 Task: Find connections with filter location Meise with filter topic #Selfworthwith filter profile language French with filter current company Godrej Agrovet Limited with filter school Karpagam Institute of Technology with filter industry Electric Power Transmission, Control, and Distribution with filter service category DUI Law with filter keywords title Physical Therapy Assistant
Action: Mouse moved to (543, 110)
Screenshot: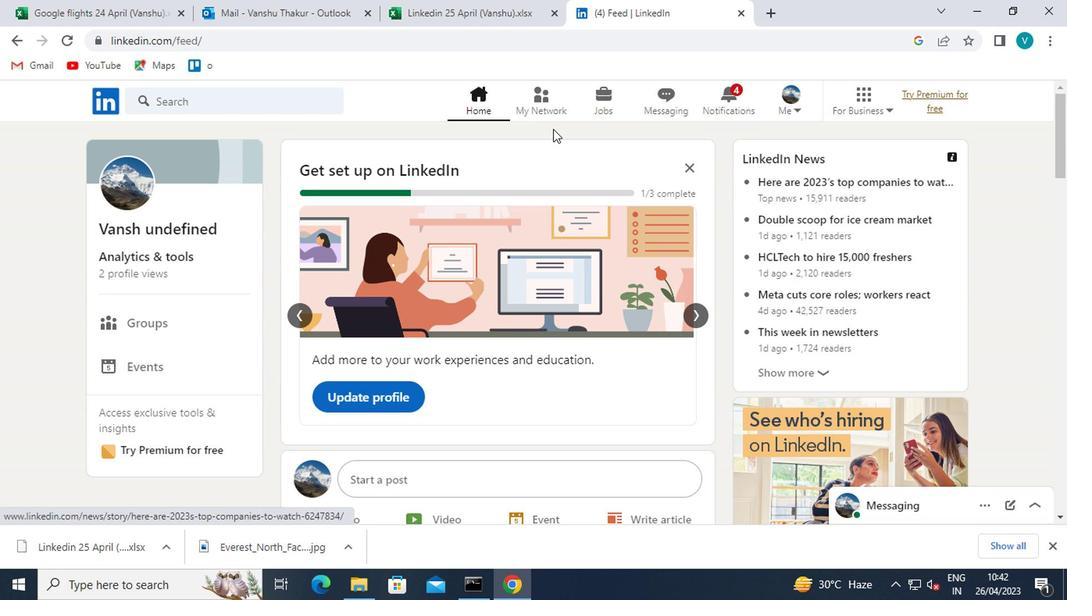 
Action: Mouse pressed left at (543, 110)
Screenshot: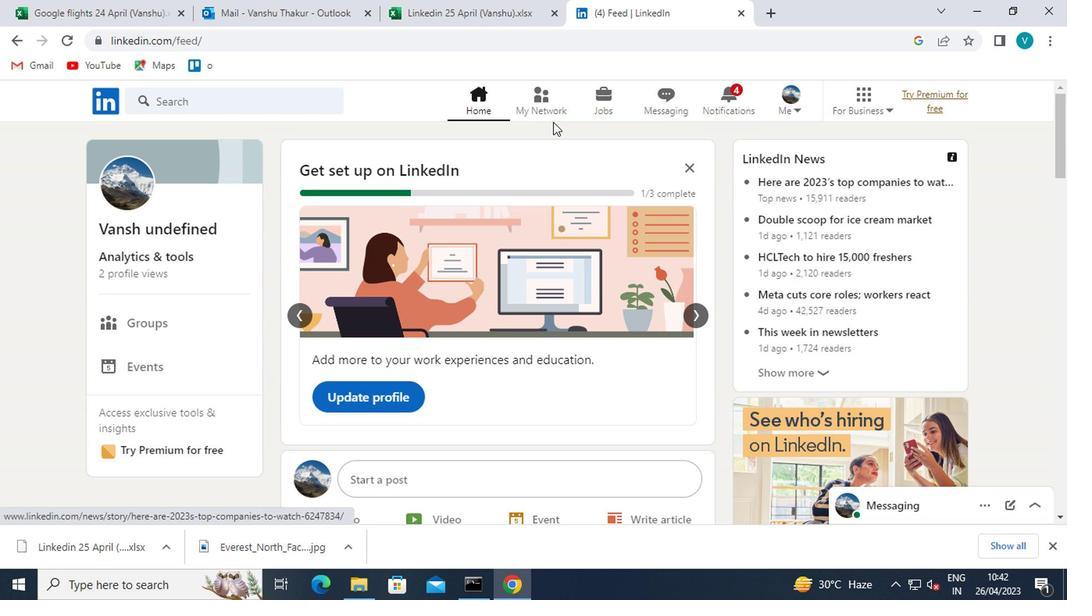 
Action: Mouse moved to (151, 186)
Screenshot: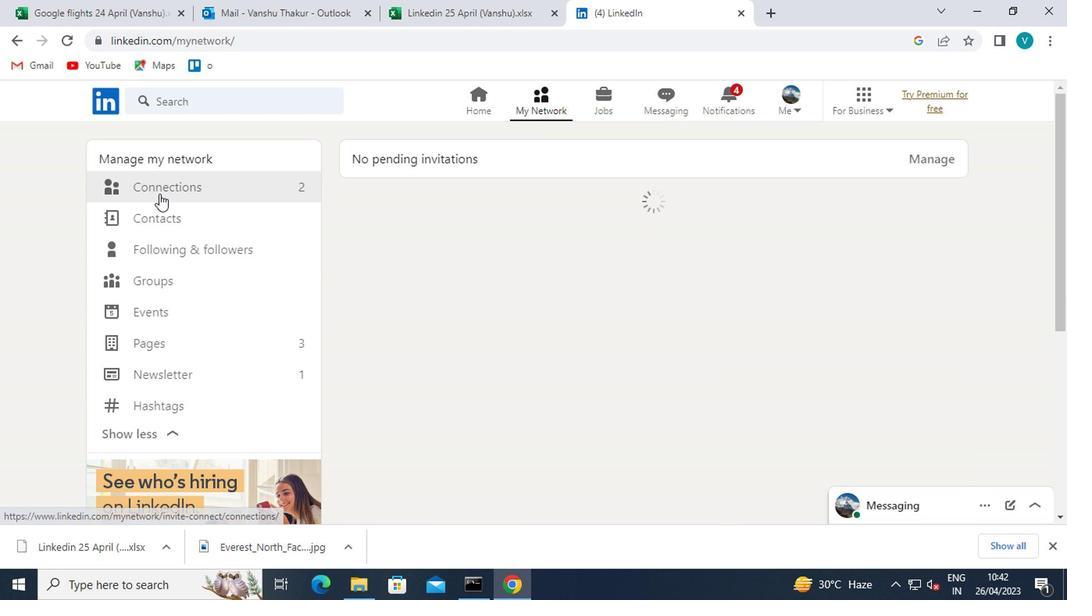 
Action: Mouse pressed left at (151, 186)
Screenshot: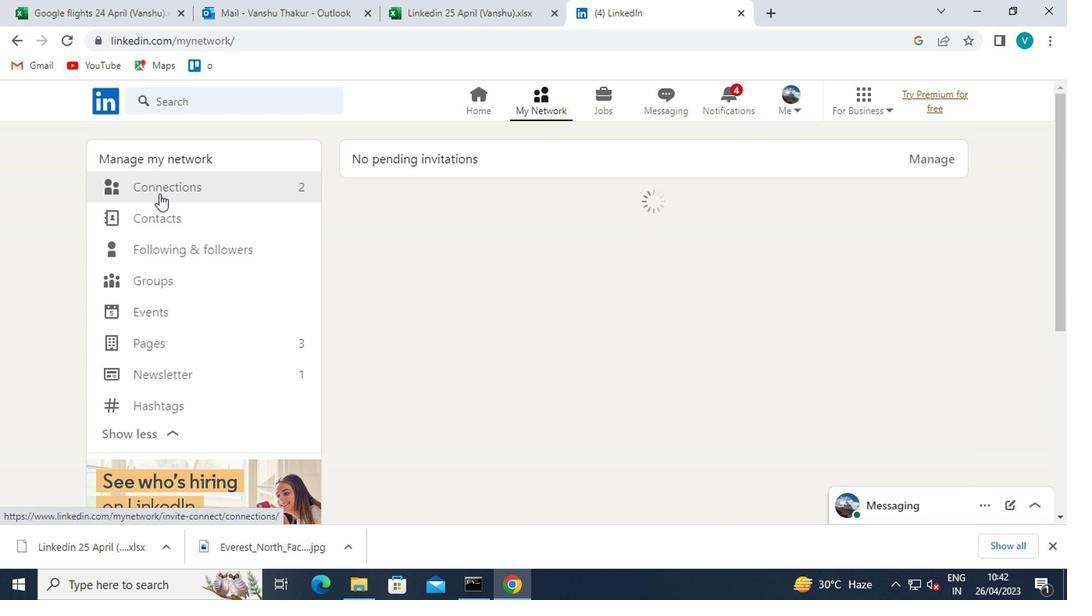 
Action: Mouse moved to (647, 191)
Screenshot: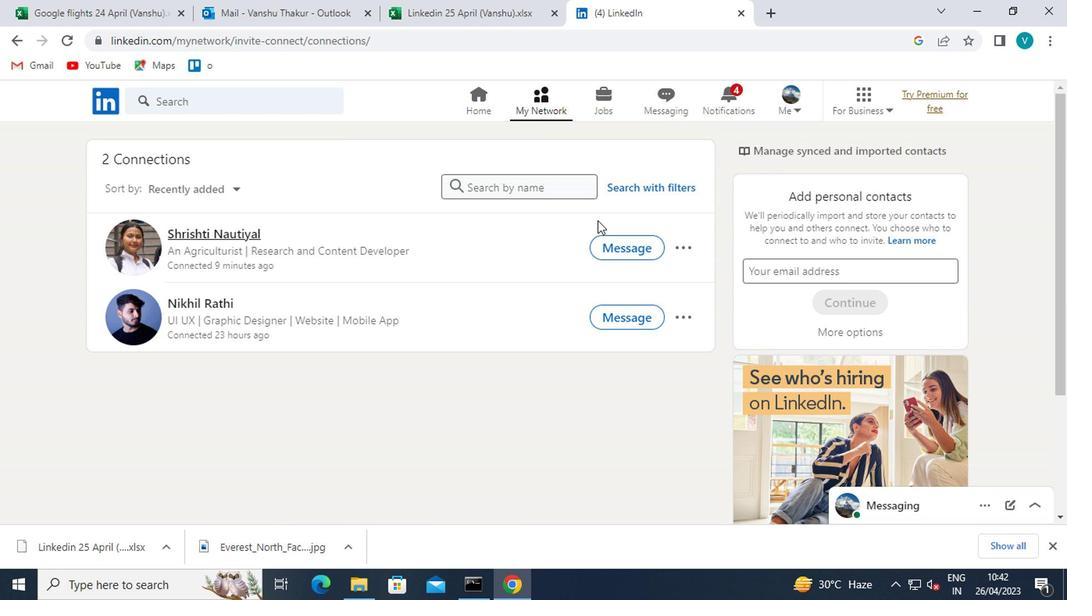 
Action: Mouse pressed left at (647, 191)
Screenshot: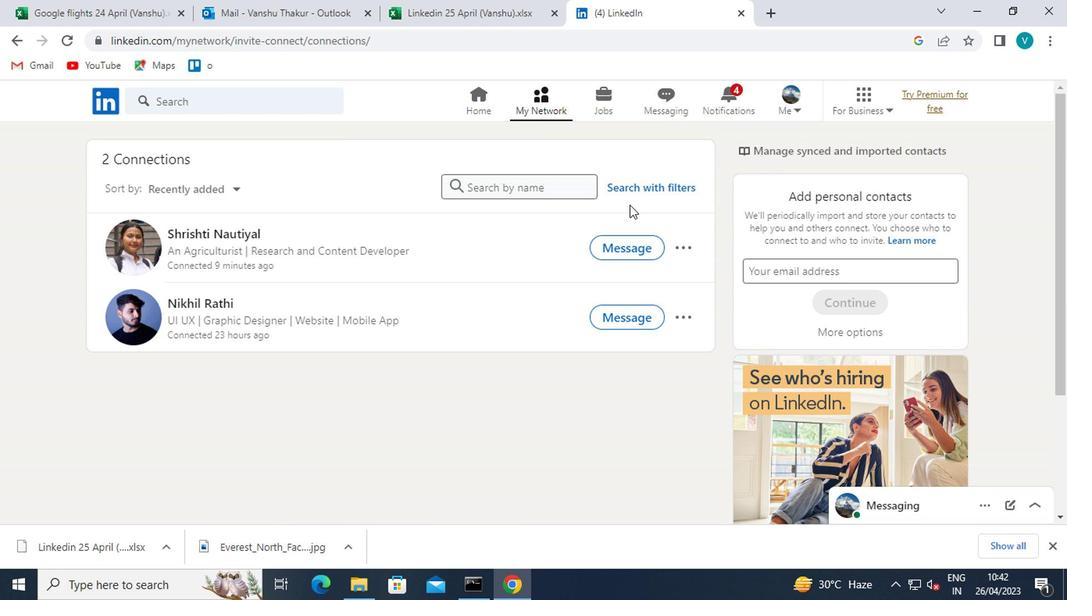 
Action: Mouse moved to (507, 148)
Screenshot: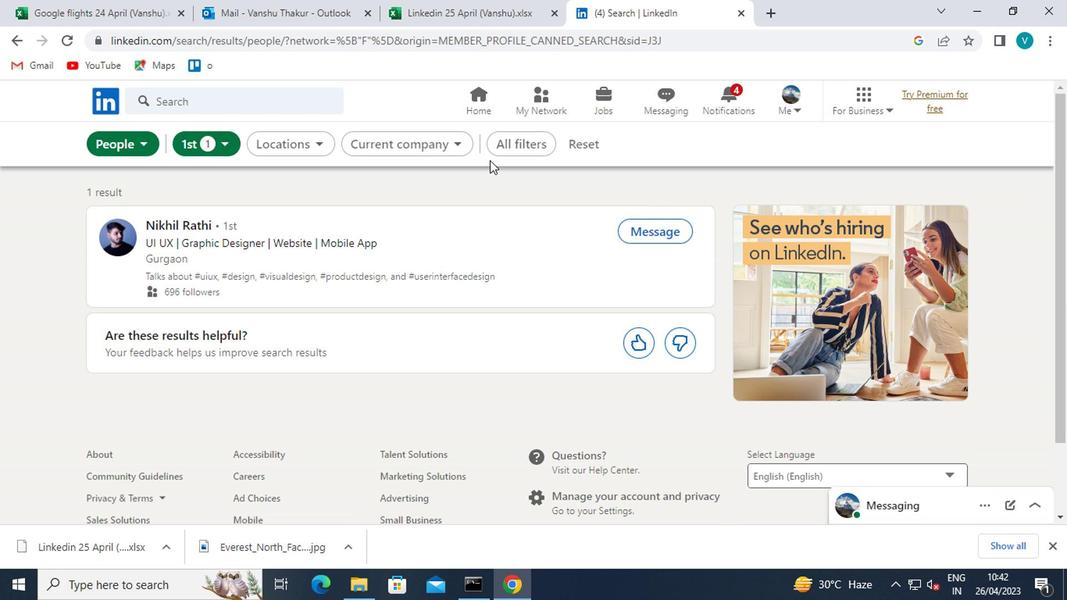 
Action: Mouse pressed left at (507, 148)
Screenshot: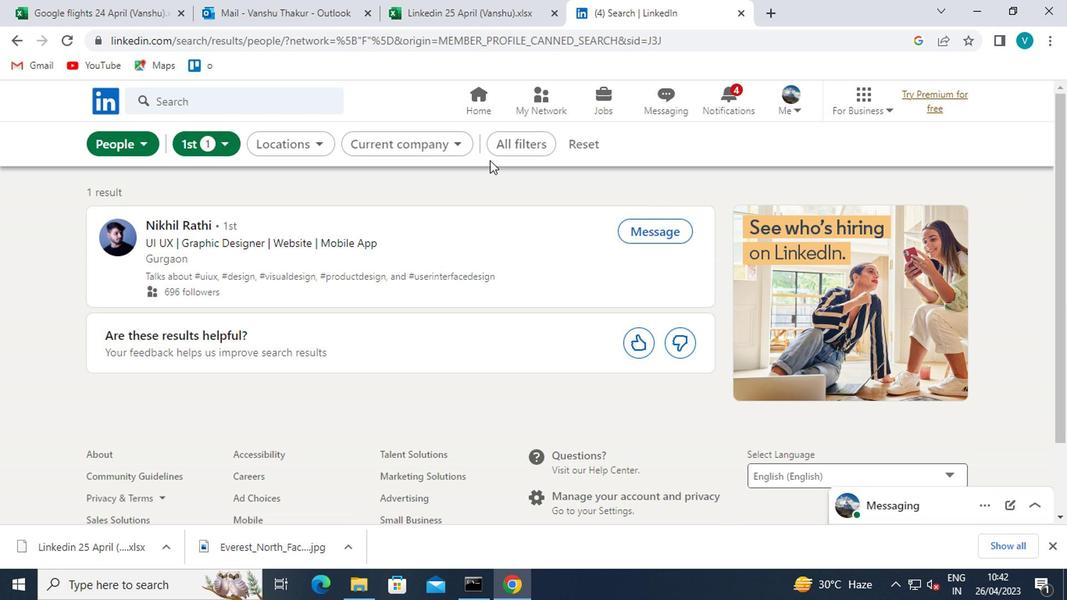 
Action: Mouse moved to (757, 273)
Screenshot: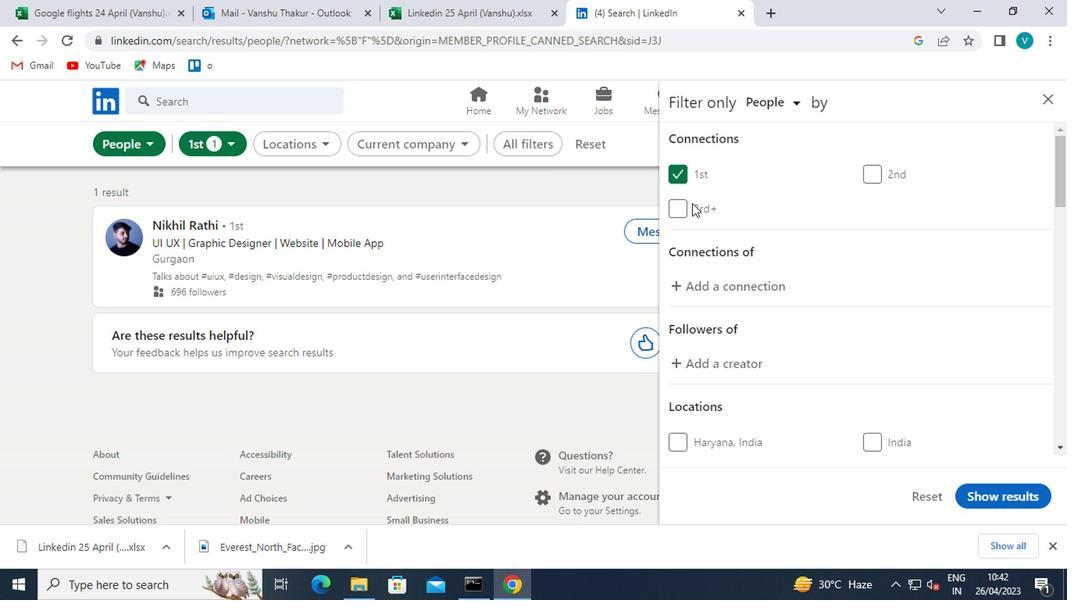 
Action: Mouse scrolled (757, 272) with delta (0, 0)
Screenshot: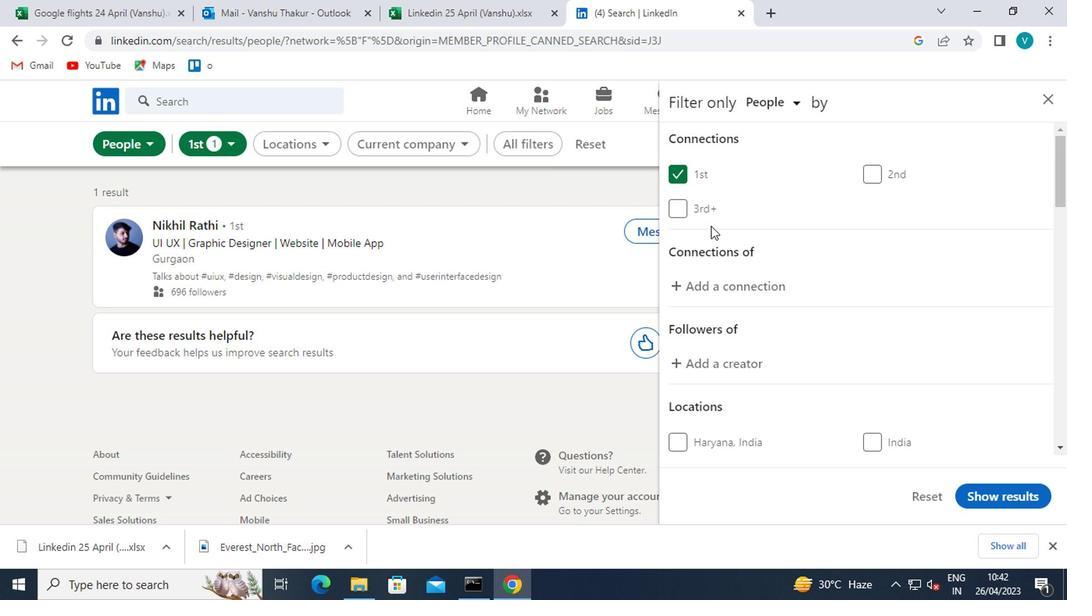 
Action: Mouse scrolled (757, 272) with delta (0, 0)
Screenshot: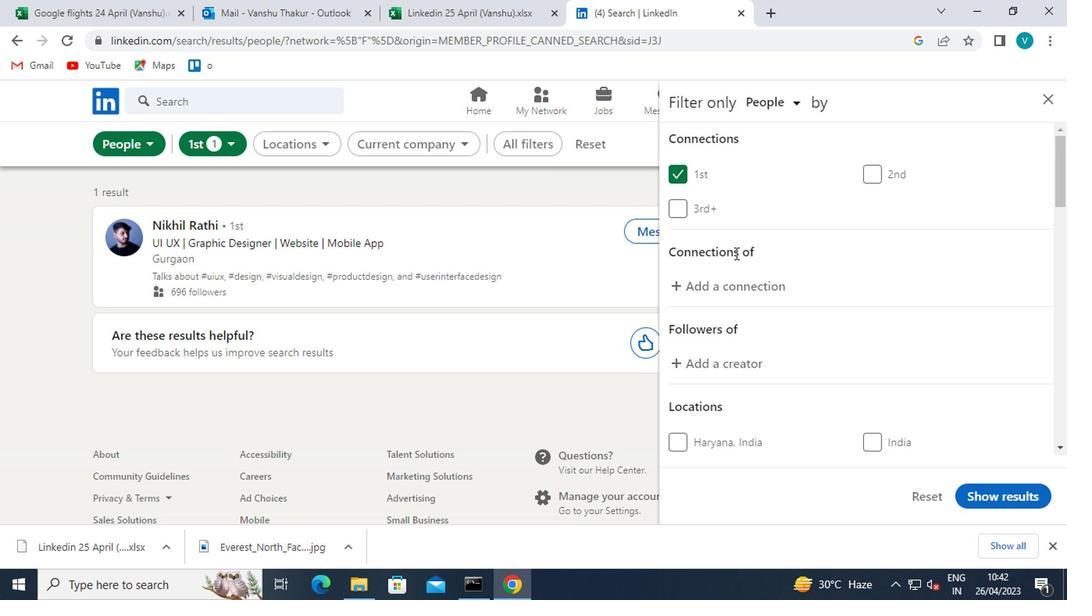 
Action: Mouse scrolled (757, 272) with delta (0, 0)
Screenshot: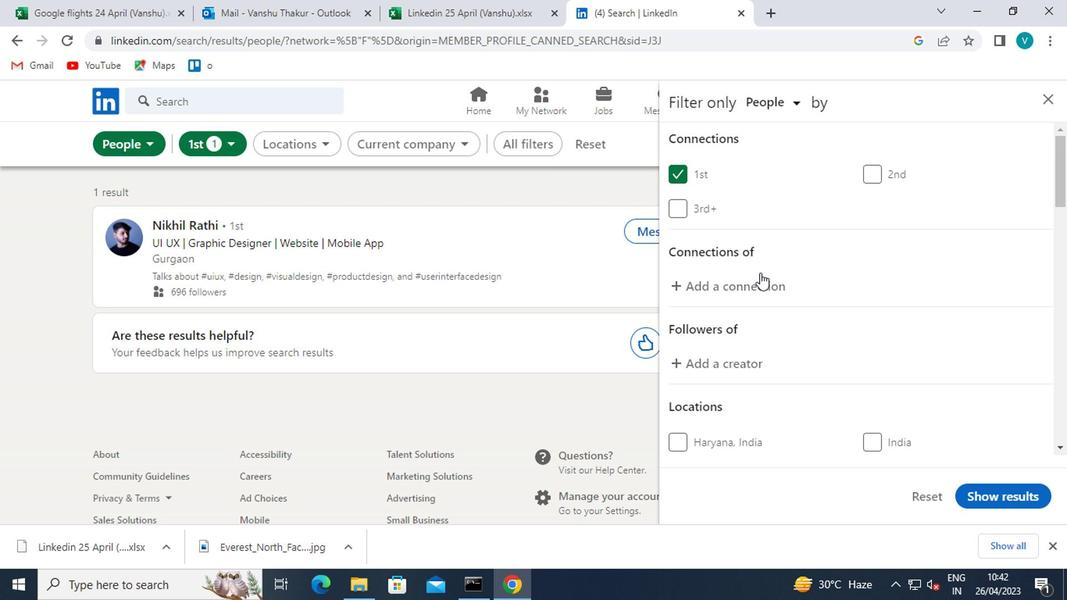 
Action: Mouse moved to (716, 271)
Screenshot: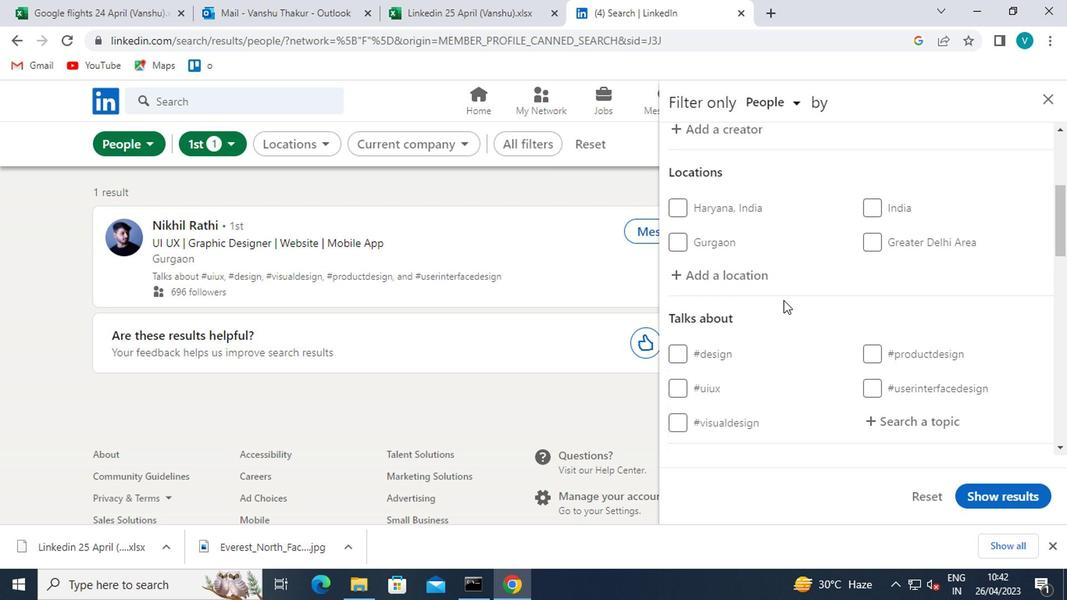 
Action: Mouse pressed left at (716, 271)
Screenshot: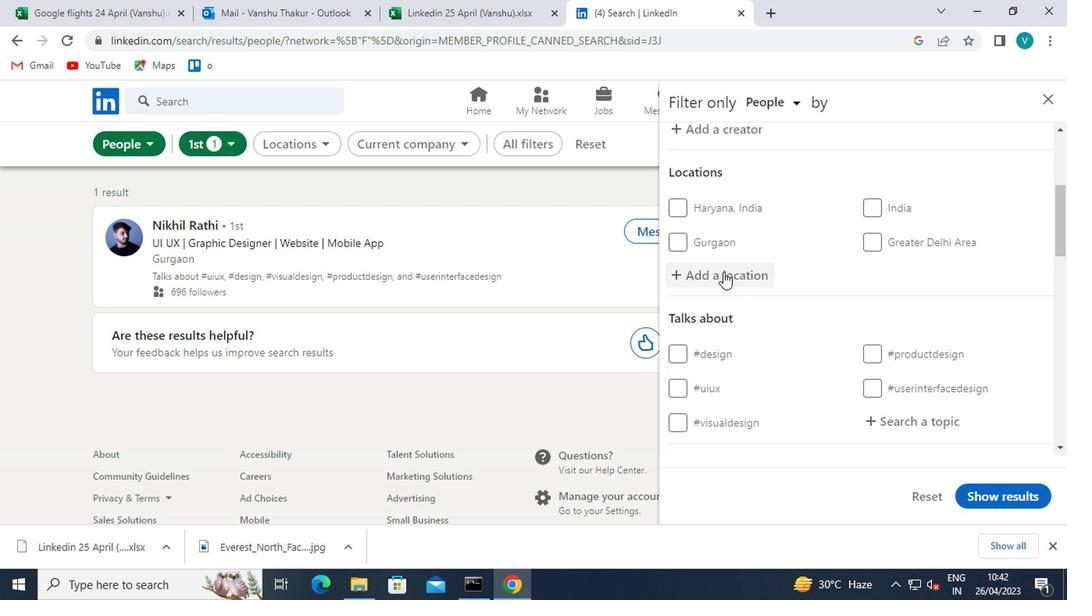 
Action: Mouse moved to (716, 271)
Screenshot: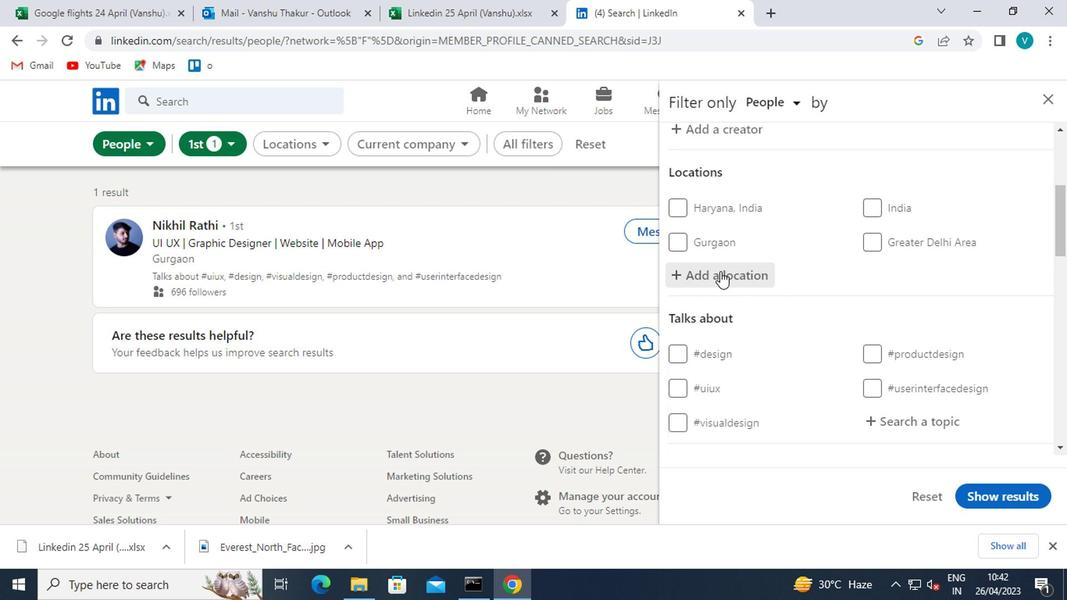 
Action: Key pressed <Key.shift>MEISE
Screenshot: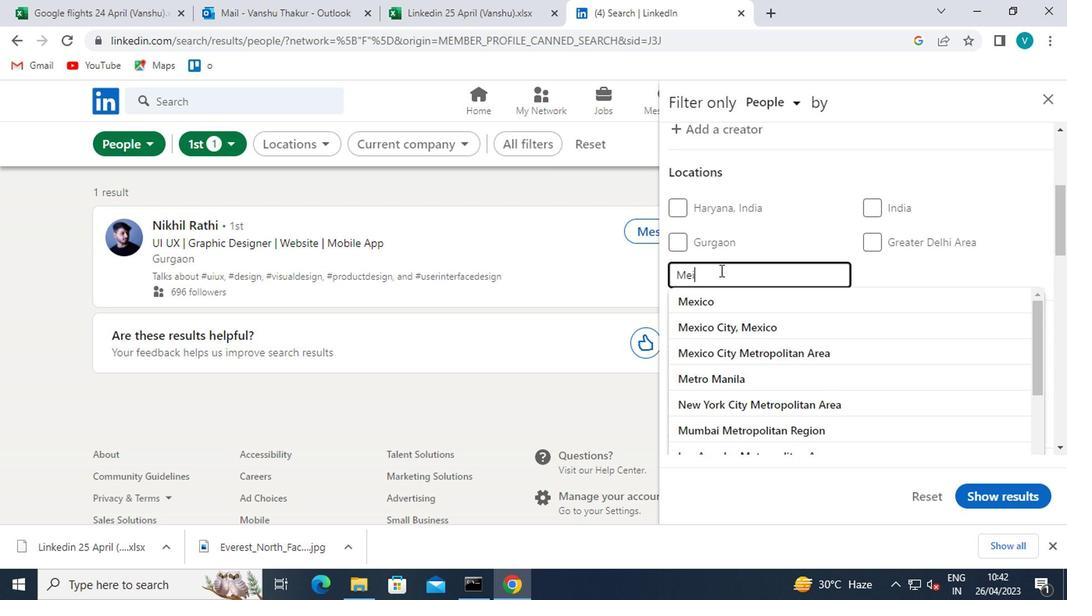 
Action: Mouse moved to (729, 304)
Screenshot: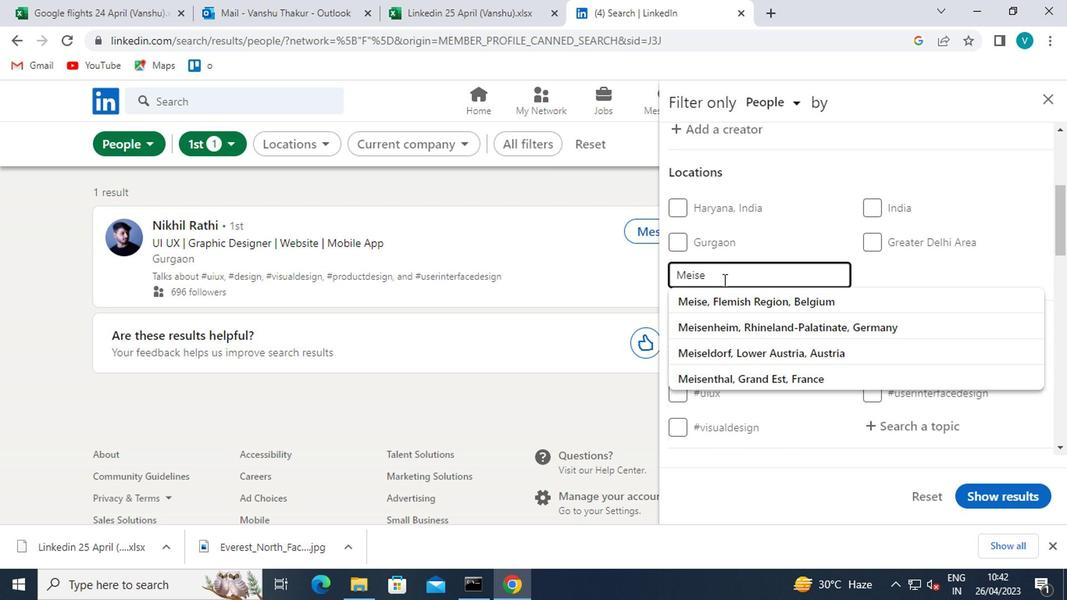 
Action: Mouse pressed left at (729, 304)
Screenshot: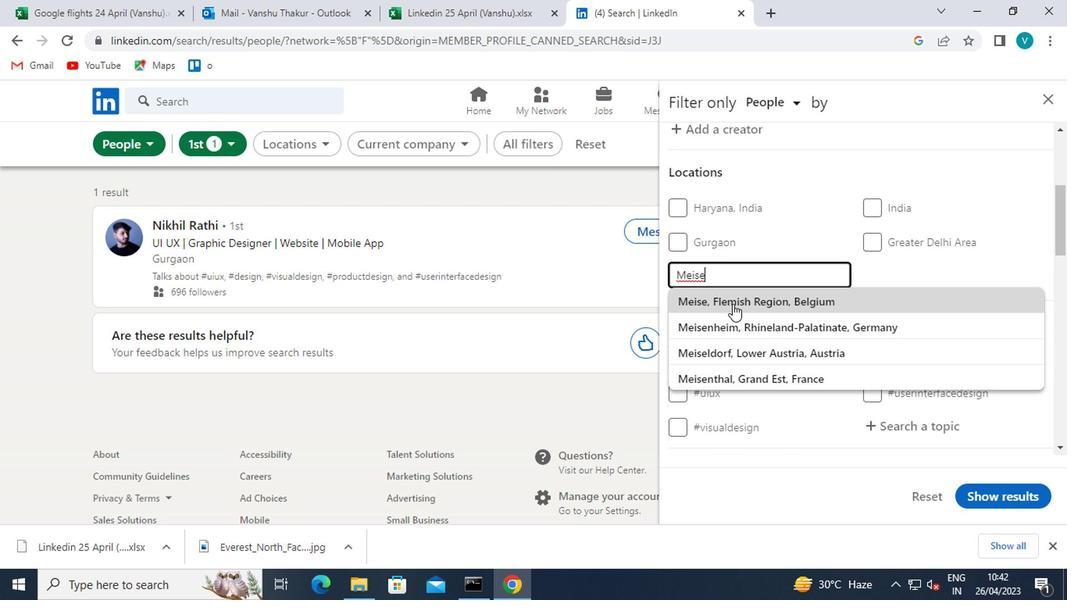 
Action: Mouse scrolled (729, 304) with delta (0, 0)
Screenshot: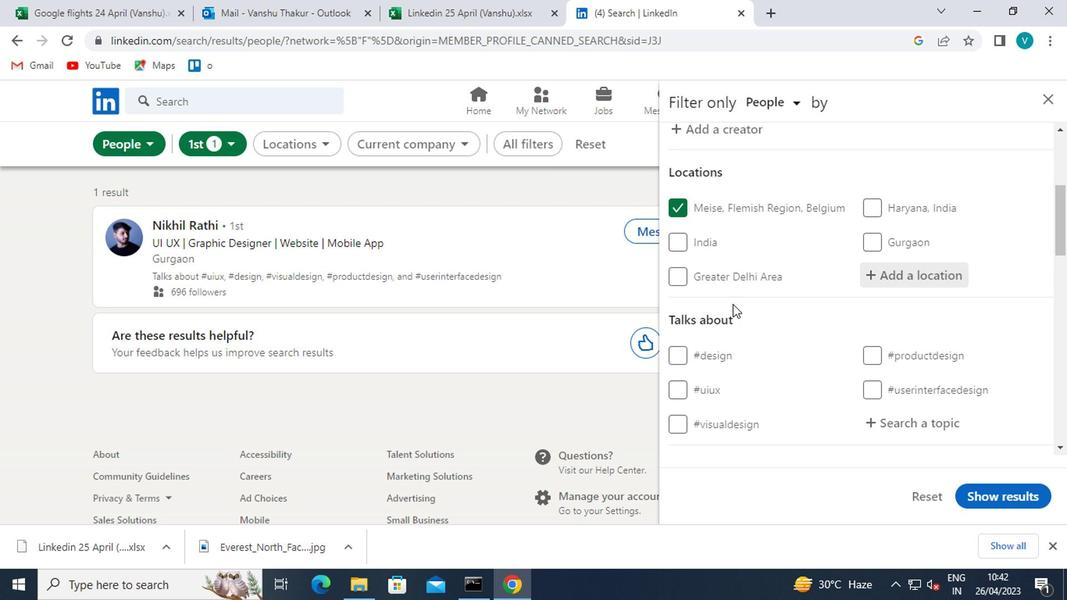 
Action: Mouse scrolled (729, 304) with delta (0, 0)
Screenshot: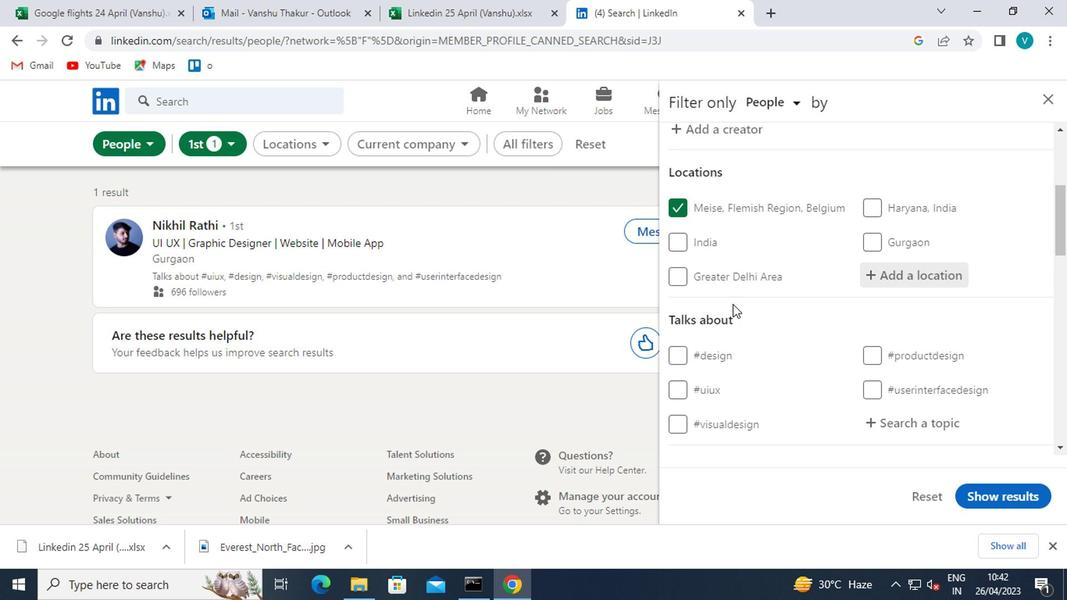 
Action: Mouse moved to (926, 268)
Screenshot: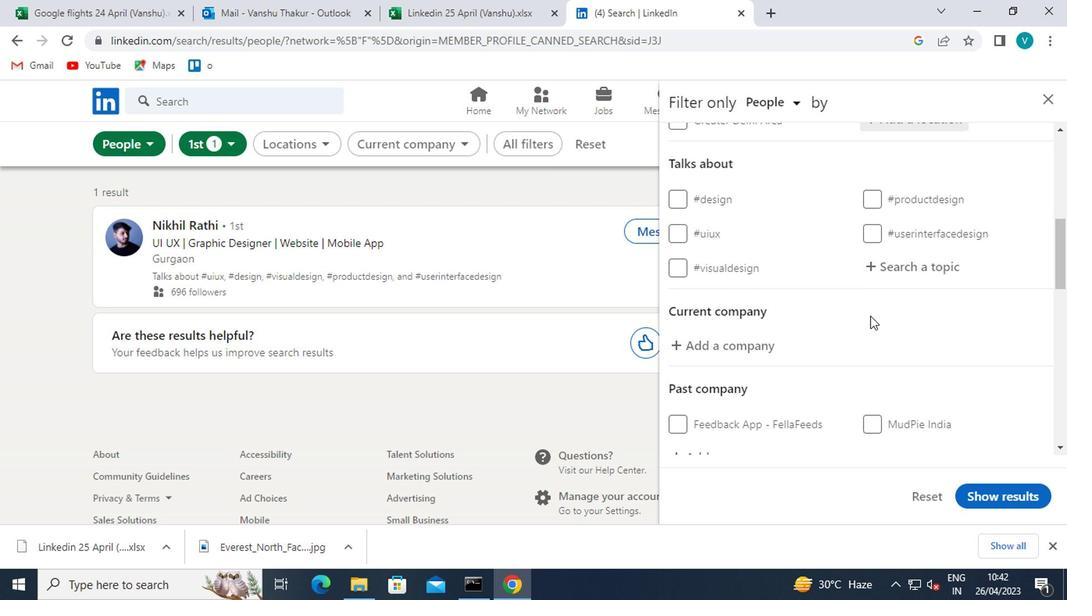 
Action: Mouse pressed left at (926, 268)
Screenshot: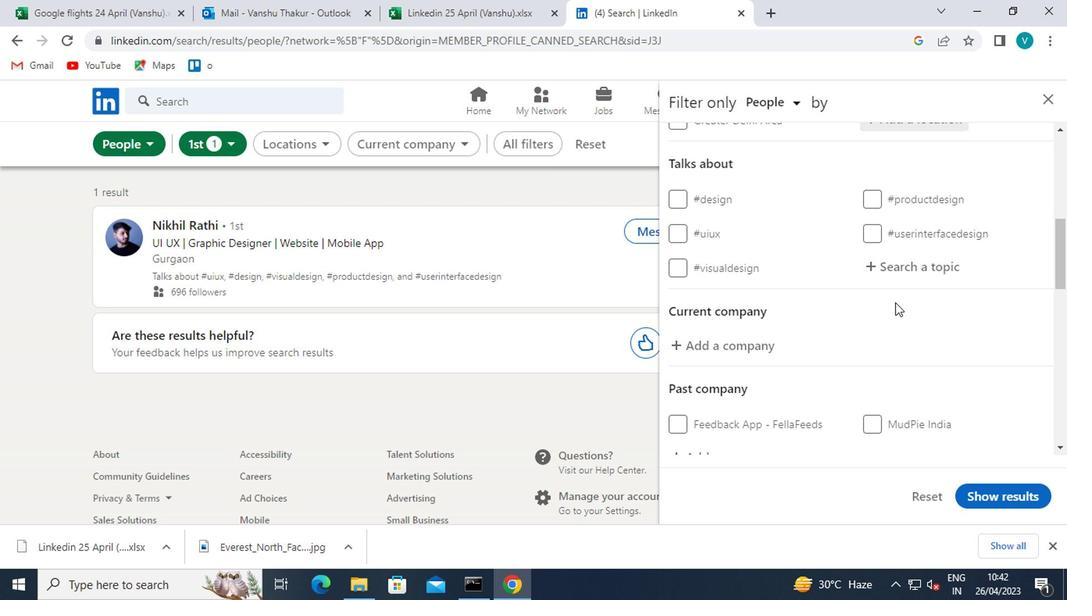 
Action: Mouse moved to (900, 281)
Screenshot: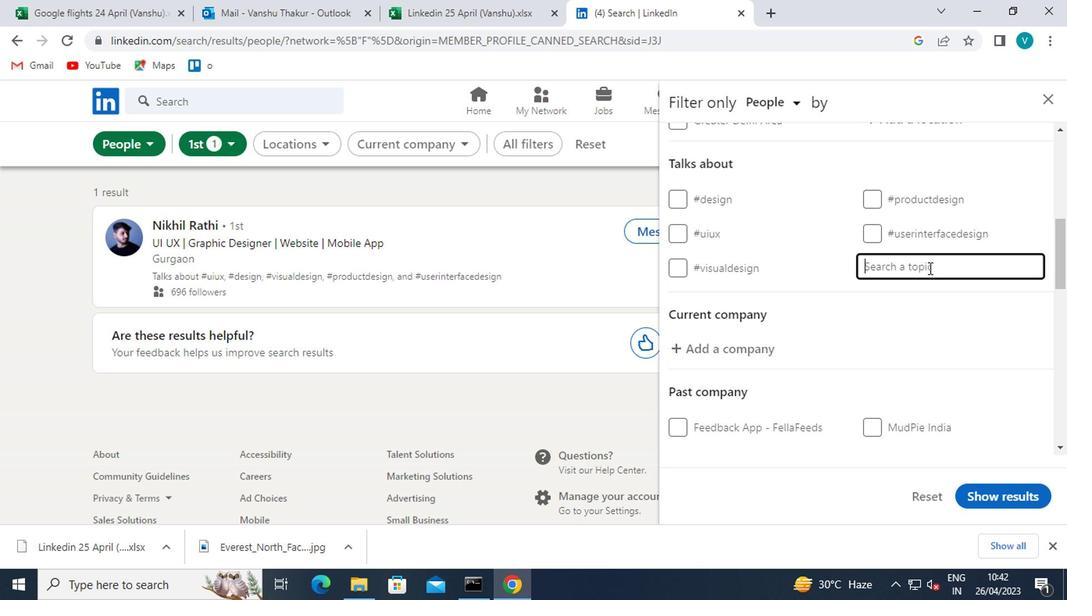 
Action: Key pressed <Key.shift>#<Key.shift>SELFWORTH
Screenshot: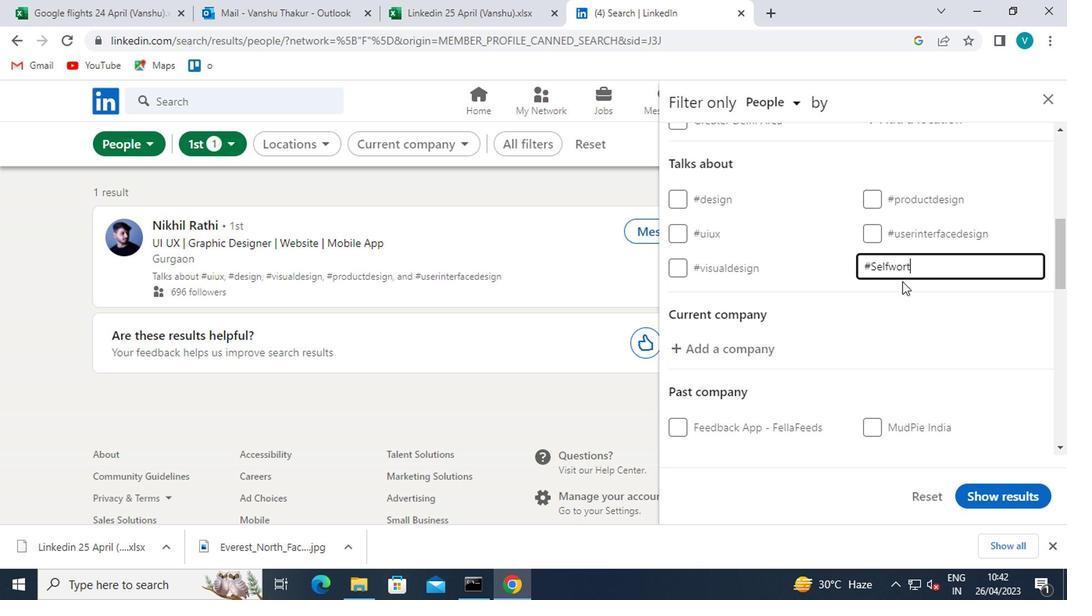 
Action: Mouse moved to (880, 294)
Screenshot: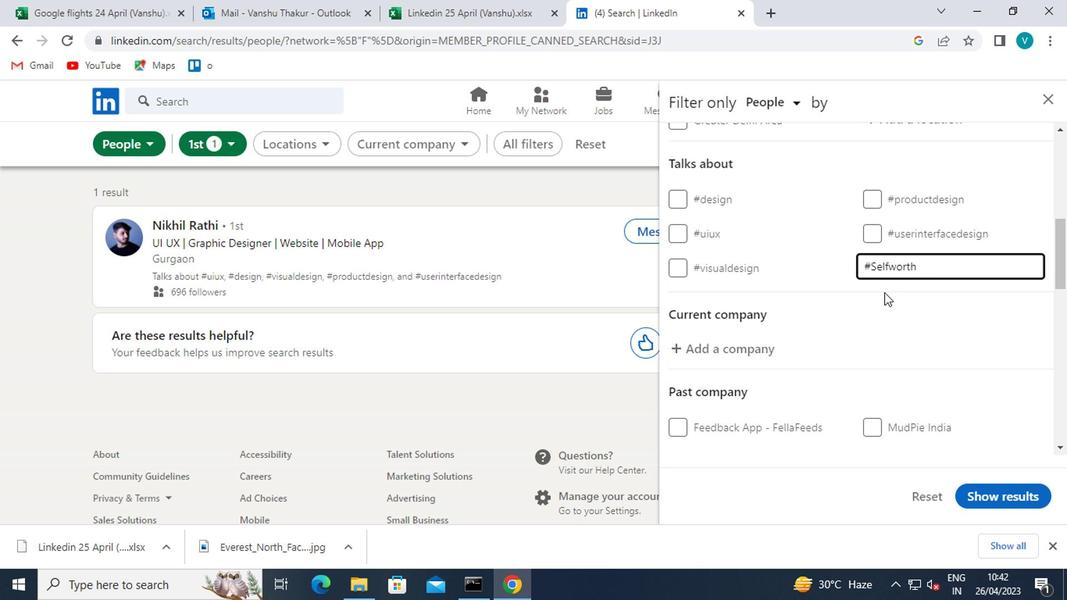 
Action: Mouse pressed left at (880, 294)
Screenshot: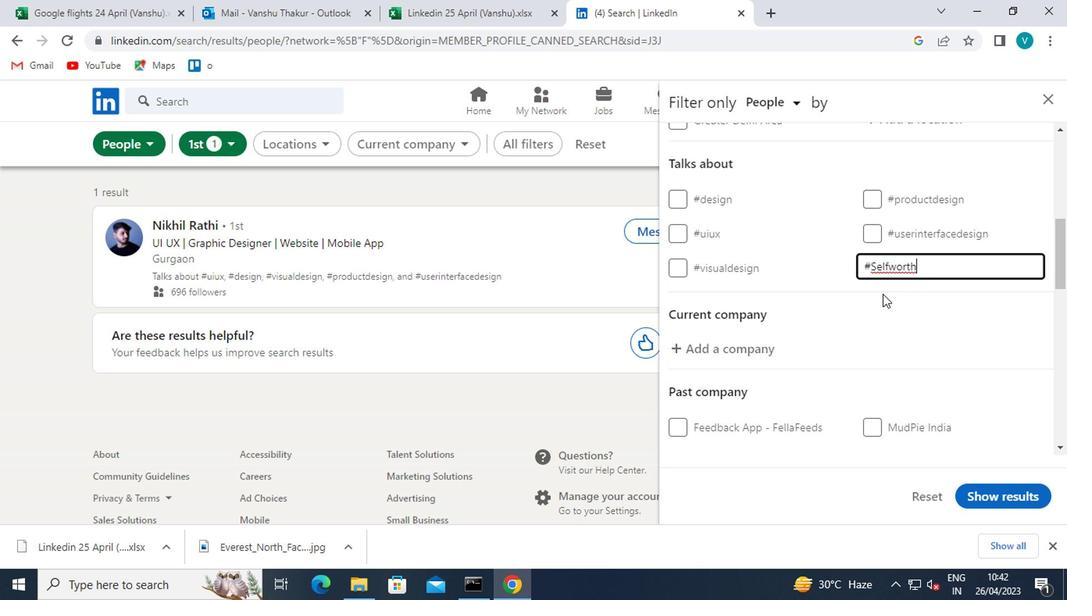 
Action: Mouse moved to (872, 299)
Screenshot: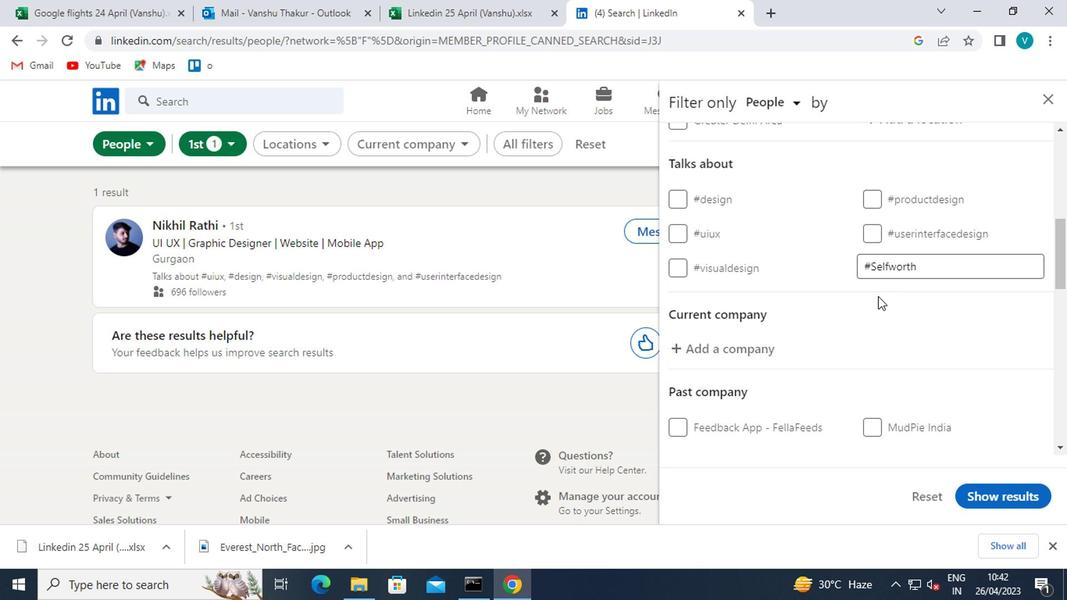 
Action: Mouse scrolled (872, 298) with delta (0, 0)
Screenshot: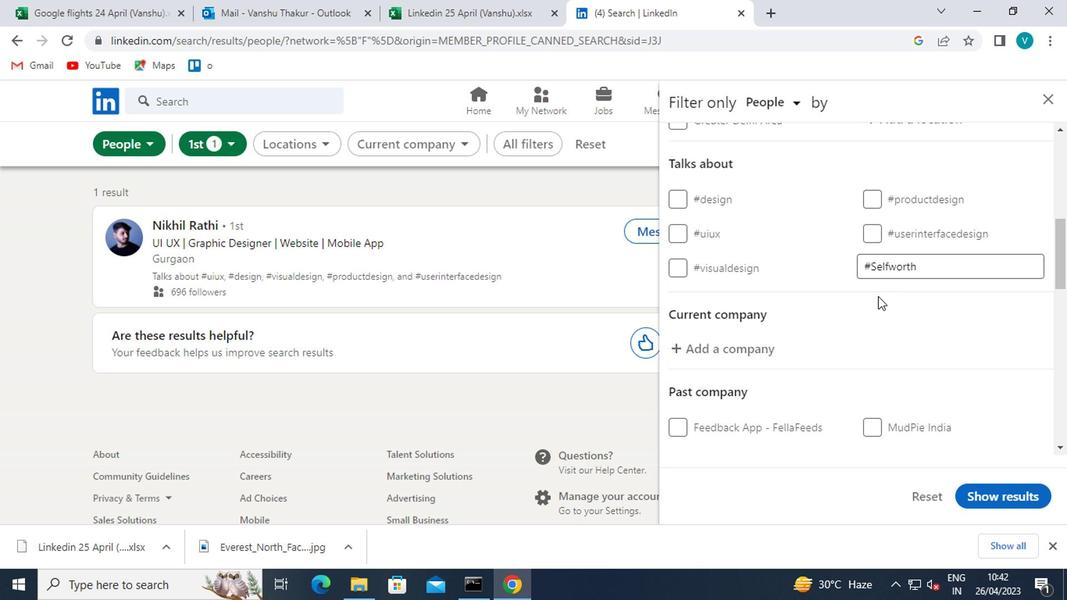 
Action: Mouse moved to (736, 270)
Screenshot: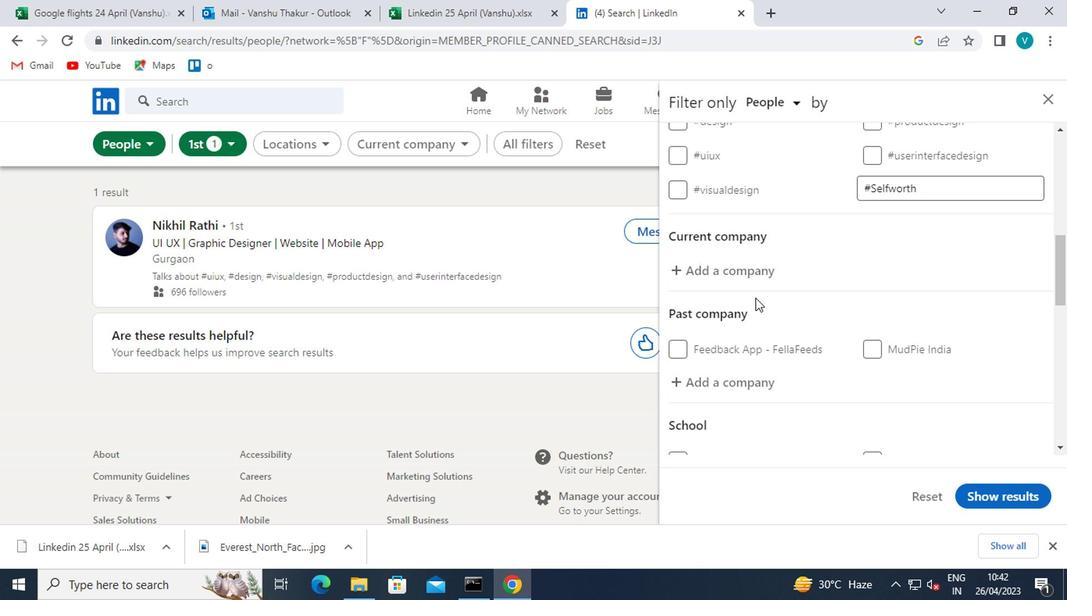 
Action: Mouse pressed left at (736, 270)
Screenshot: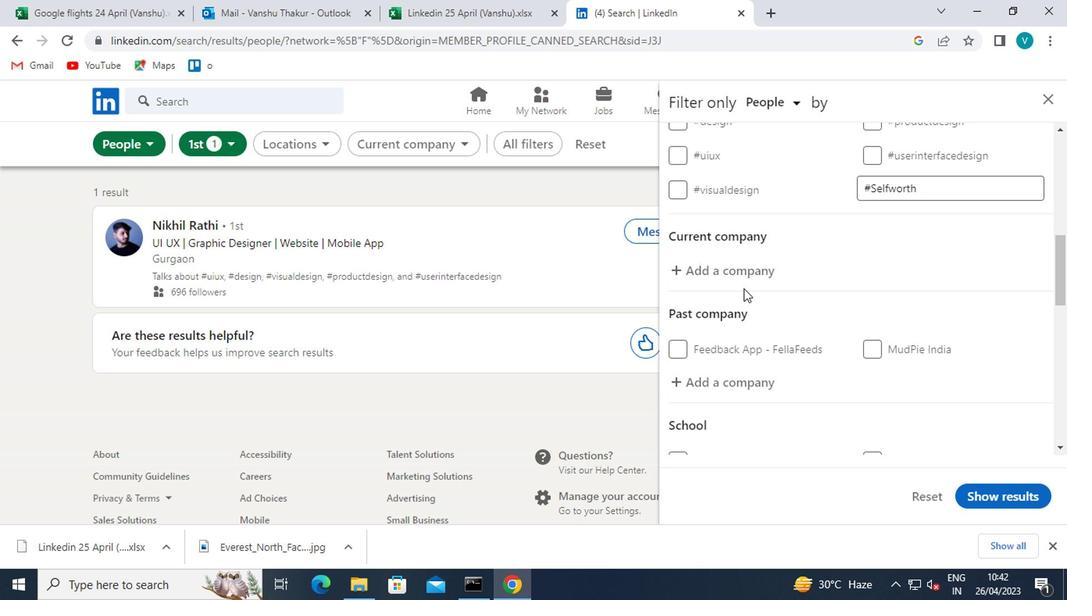 
Action: Key pressed <Key.shift>GODREJ
Screenshot: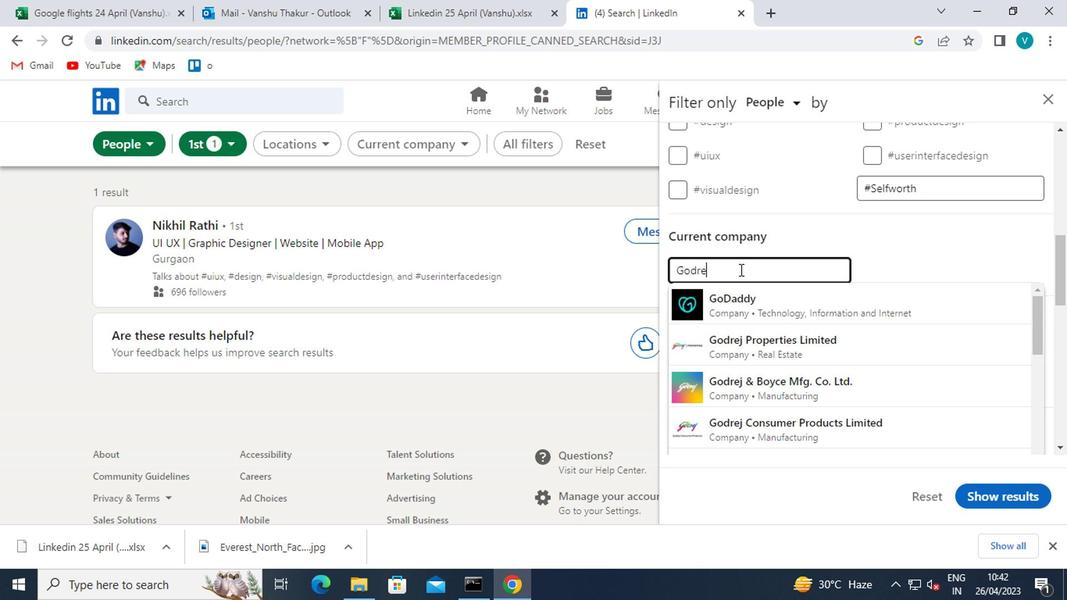 
Action: Mouse moved to (738, 269)
Screenshot: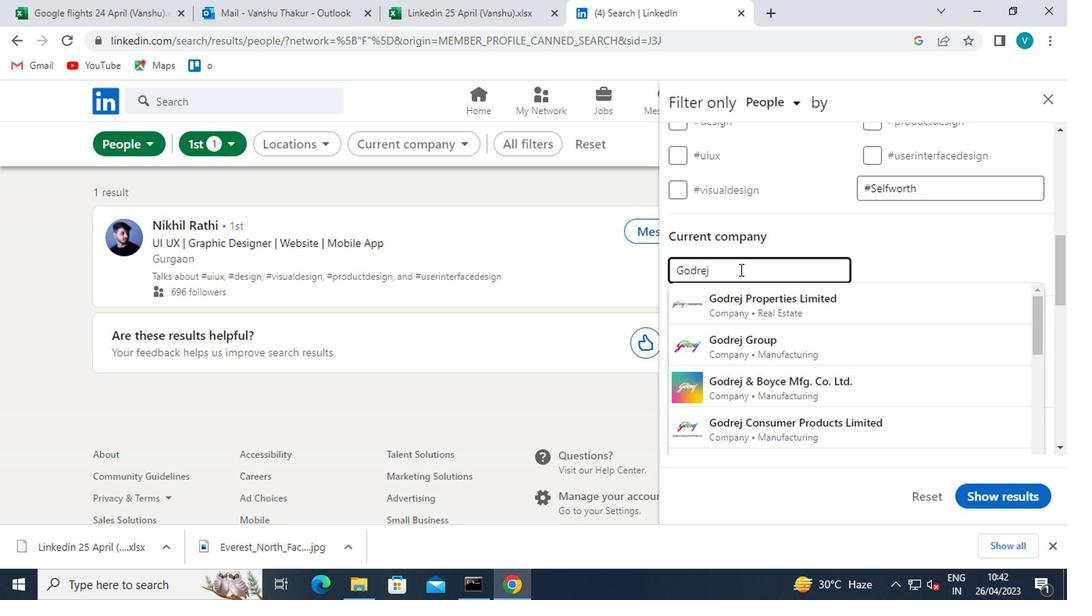 
Action: Key pressed <Key.space><Key.shift>AGROVET<Key.space>
Screenshot: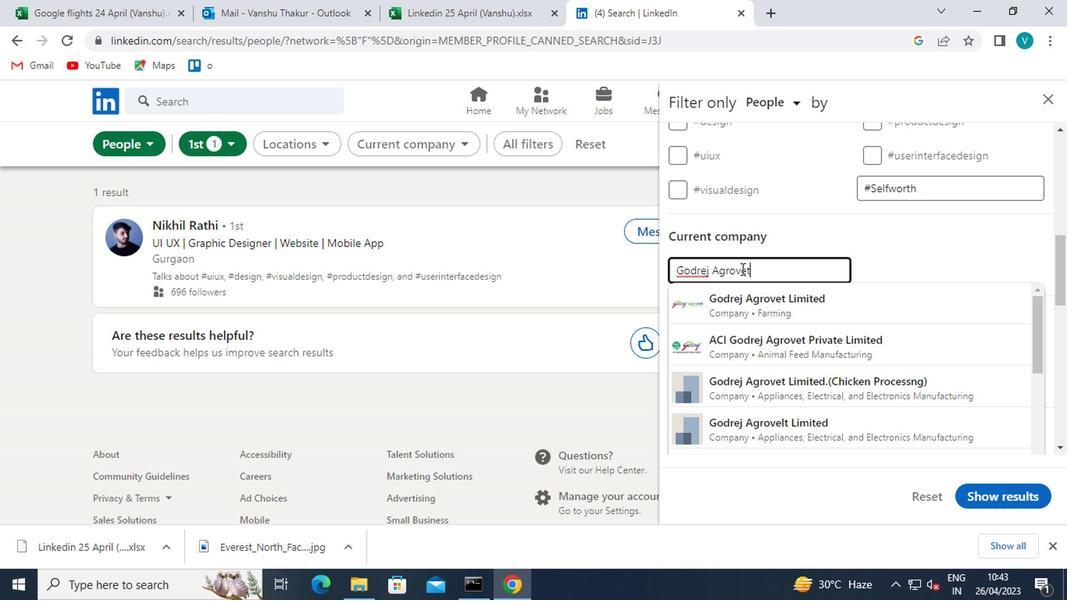 
Action: Mouse moved to (762, 293)
Screenshot: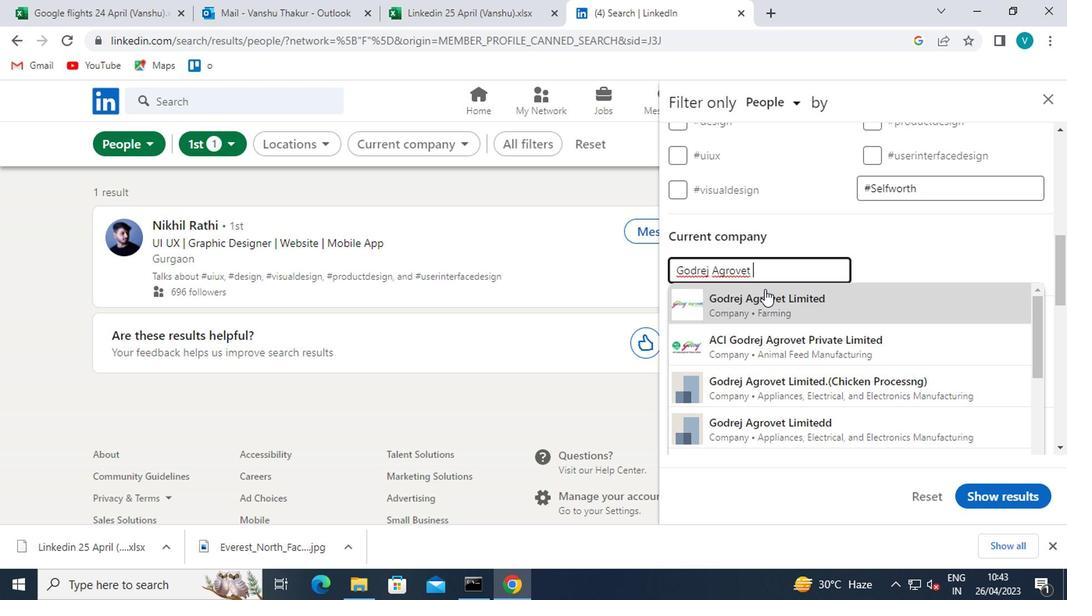 
Action: Mouse pressed left at (762, 293)
Screenshot: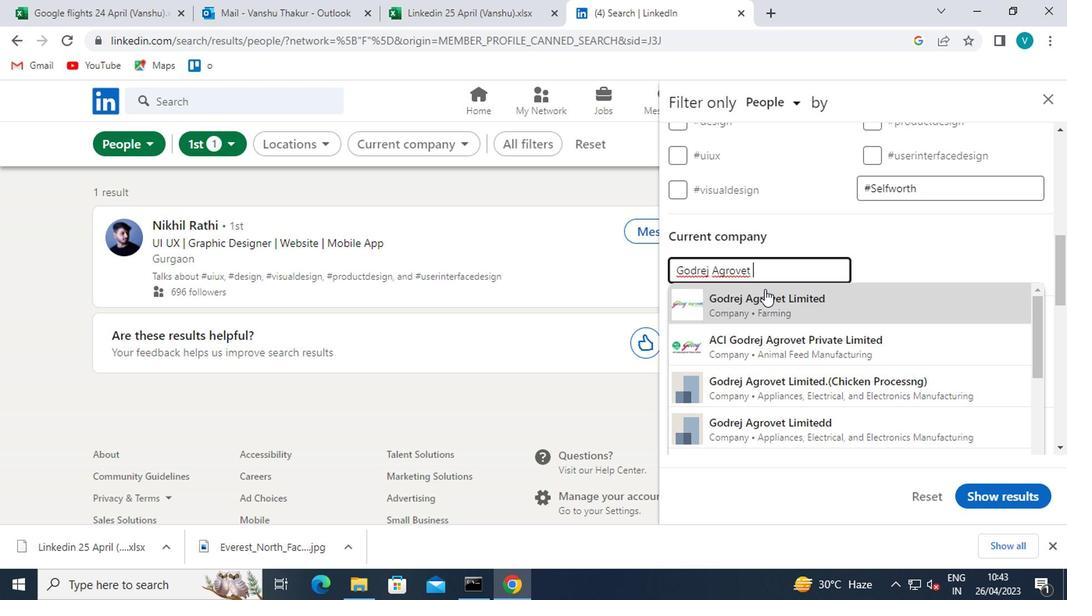 
Action: Mouse scrolled (762, 292) with delta (0, 0)
Screenshot: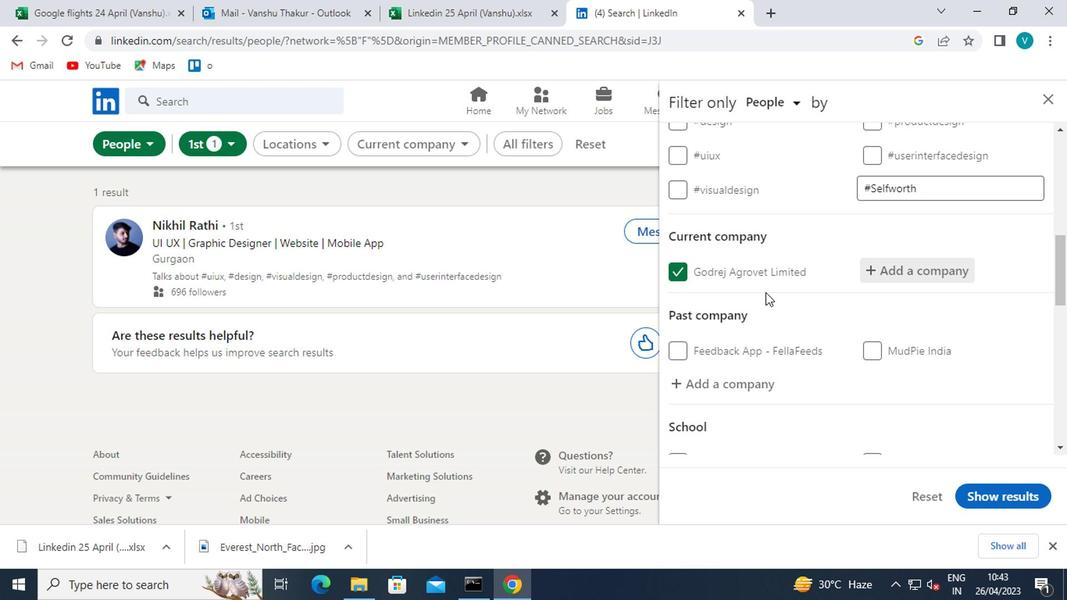 
Action: Mouse scrolled (762, 292) with delta (0, 0)
Screenshot: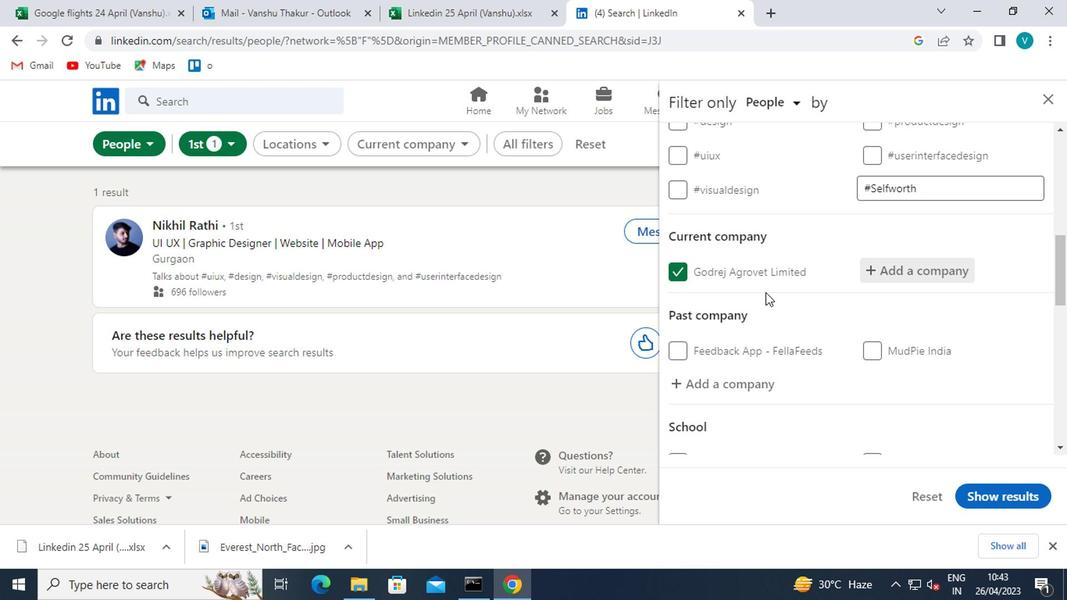 
Action: Mouse scrolled (762, 292) with delta (0, 0)
Screenshot: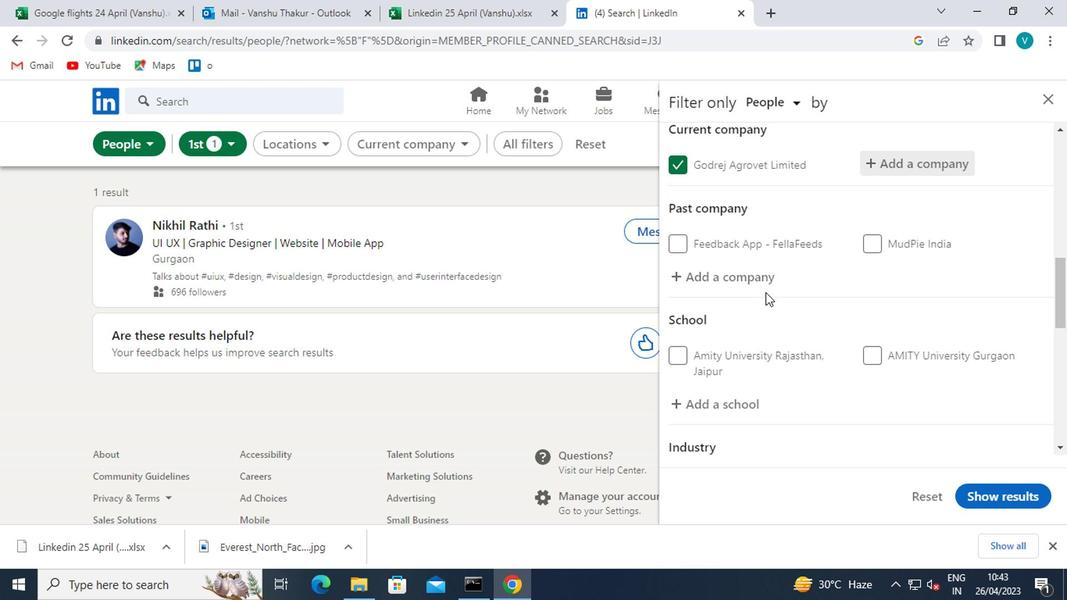 
Action: Mouse moved to (740, 284)
Screenshot: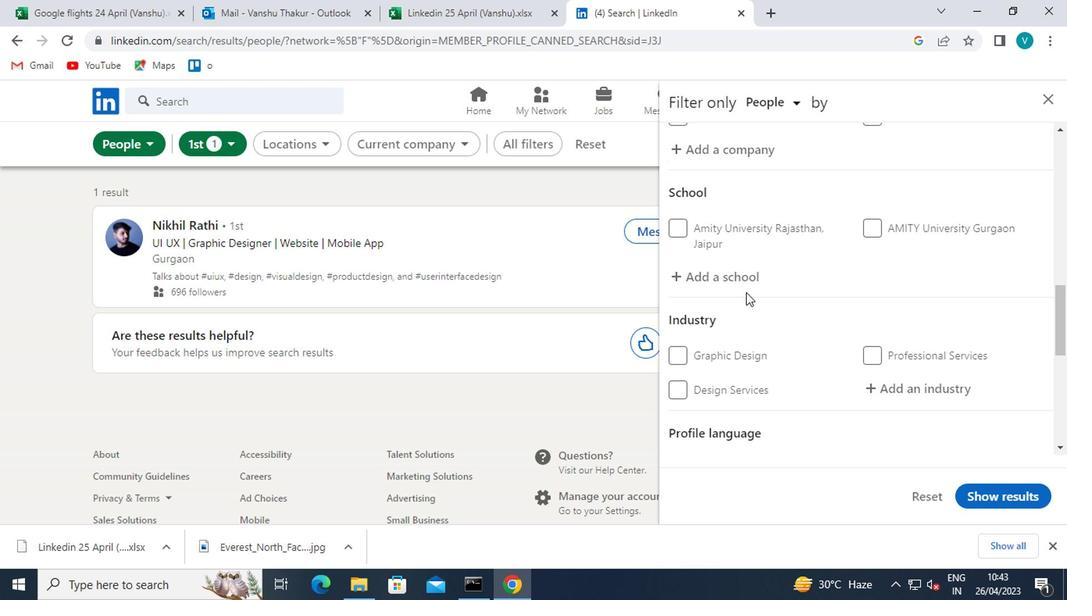 
Action: Mouse pressed left at (740, 284)
Screenshot: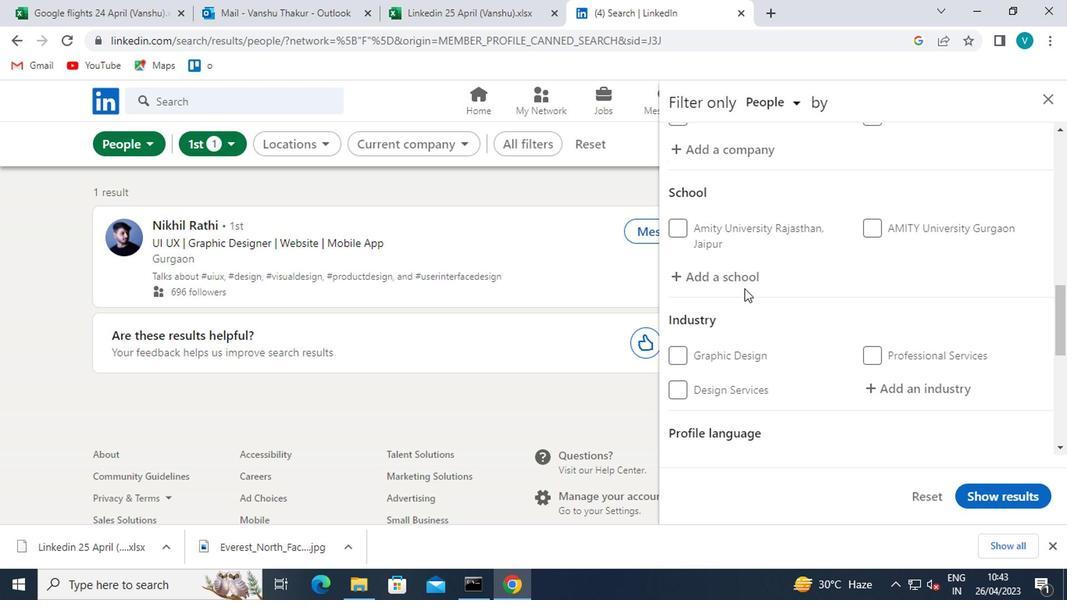 
Action: Key pressed <Key.shift>KARPAGAM<Key.space><Key.shift>INSTITUTE<Key.space>
Screenshot: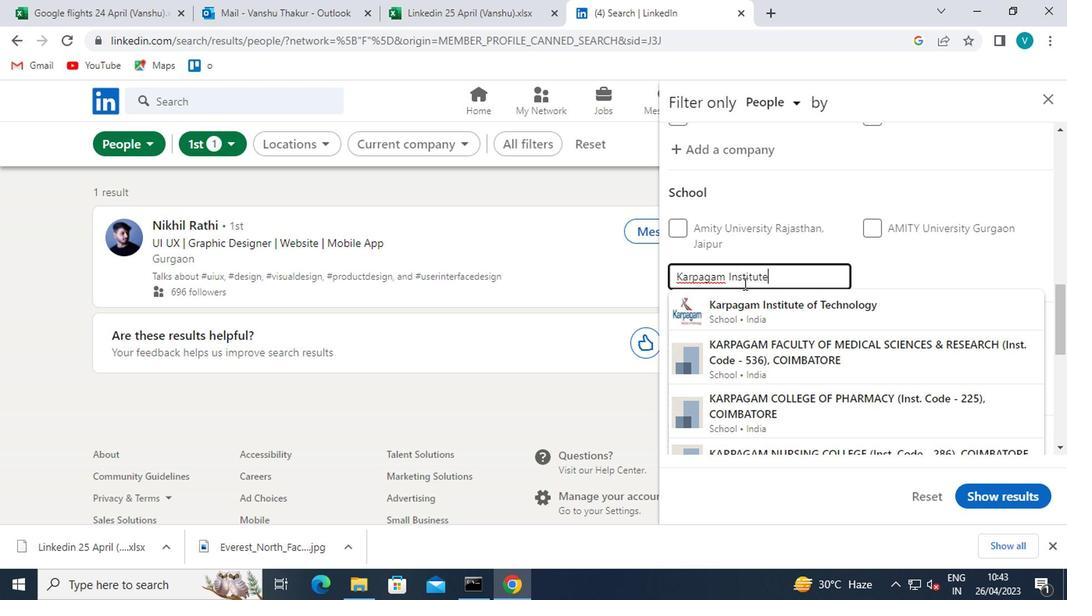
Action: Mouse moved to (761, 306)
Screenshot: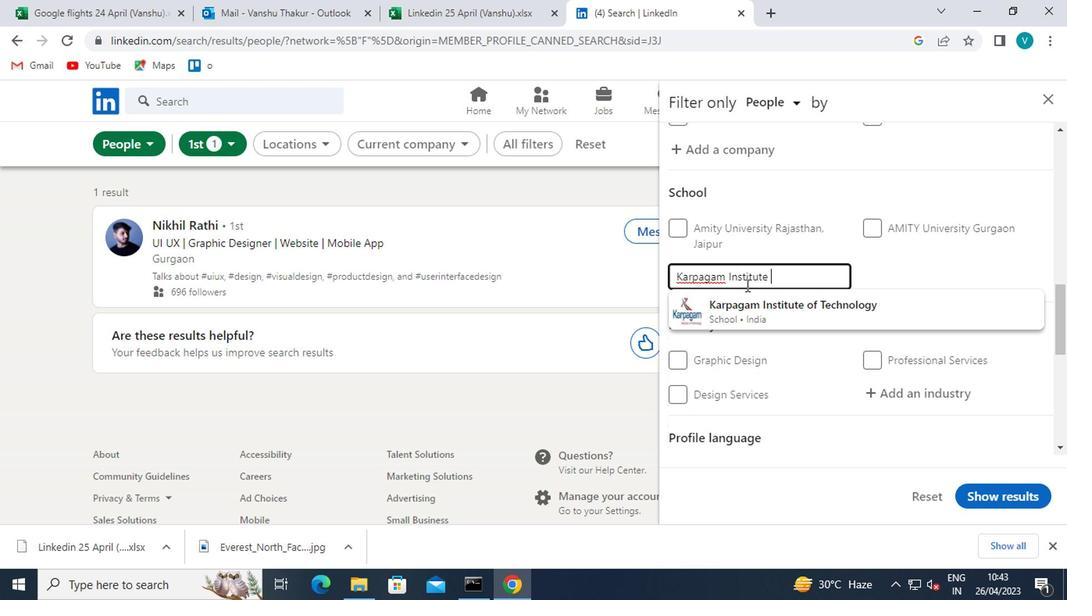 
Action: Mouse pressed left at (761, 306)
Screenshot: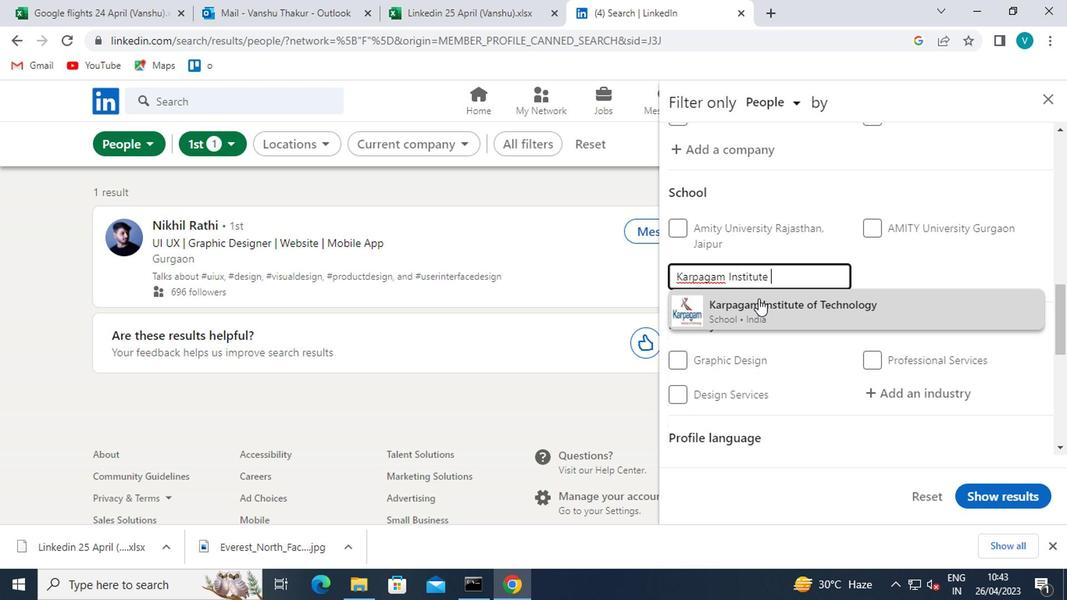 
Action: Mouse scrolled (761, 305) with delta (0, 0)
Screenshot: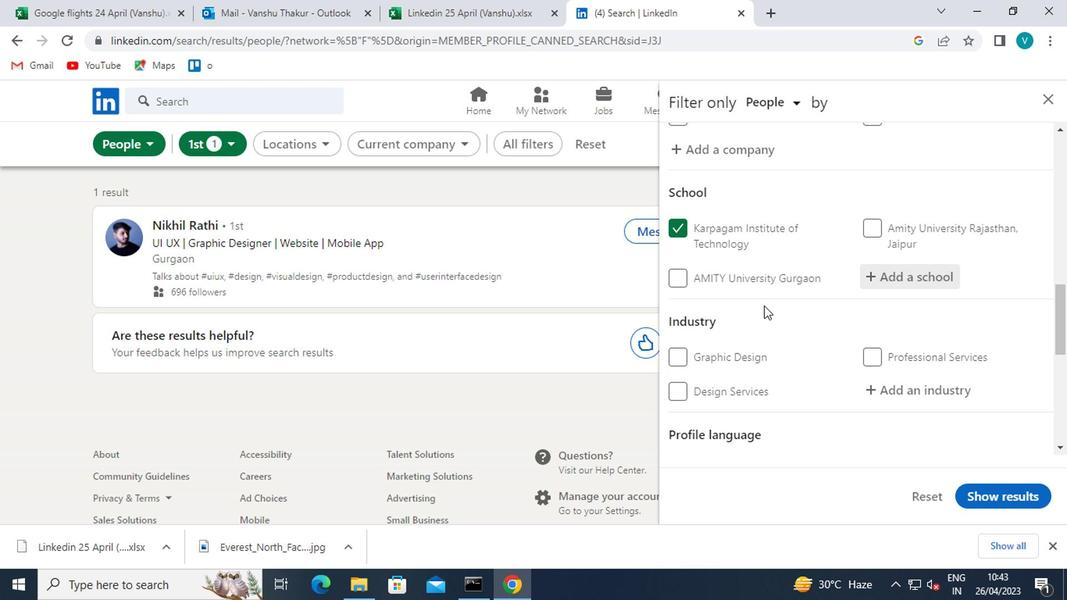 
Action: Mouse moved to (894, 308)
Screenshot: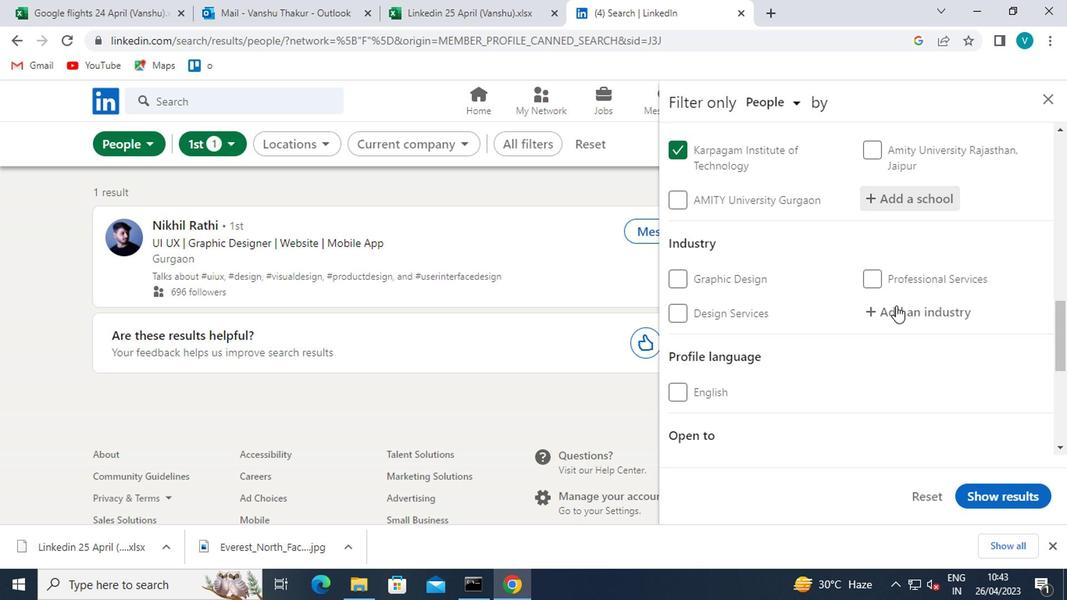 
Action: Mouse pressed left at (894, 308)
Screenshot: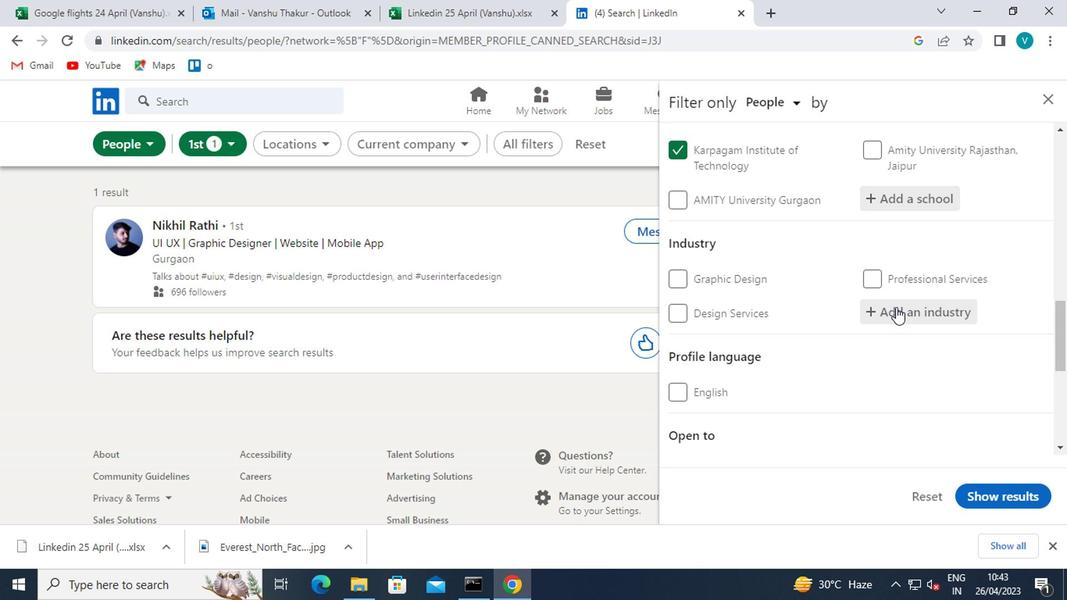 
Action: Mouse moved to (882, 315)
Screenshot: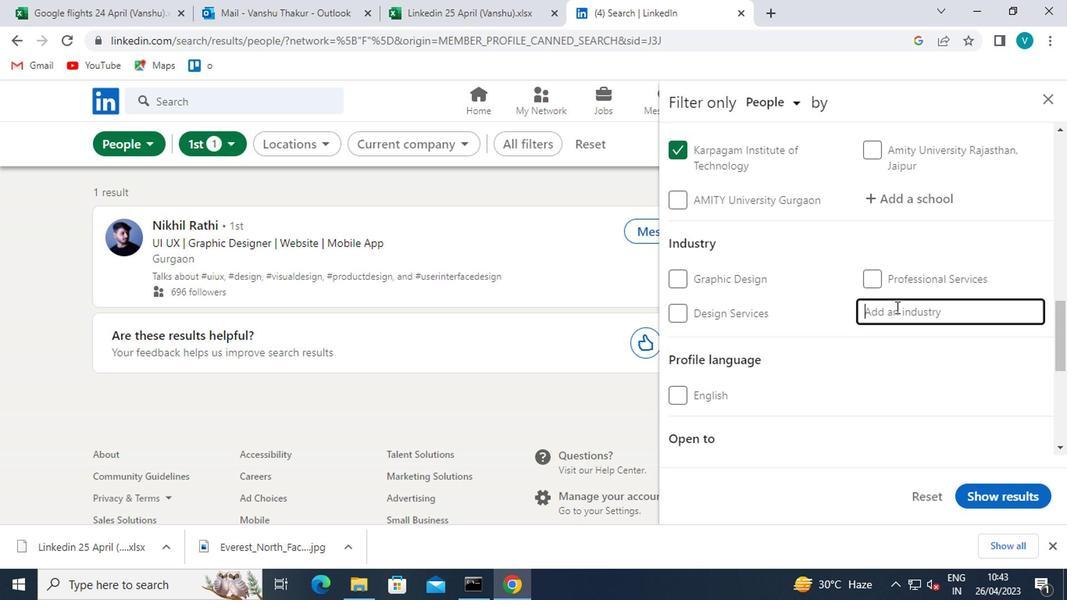 
Action: Key pressed <Key.shift>ELECTRIC<Key.space>
Screenshot: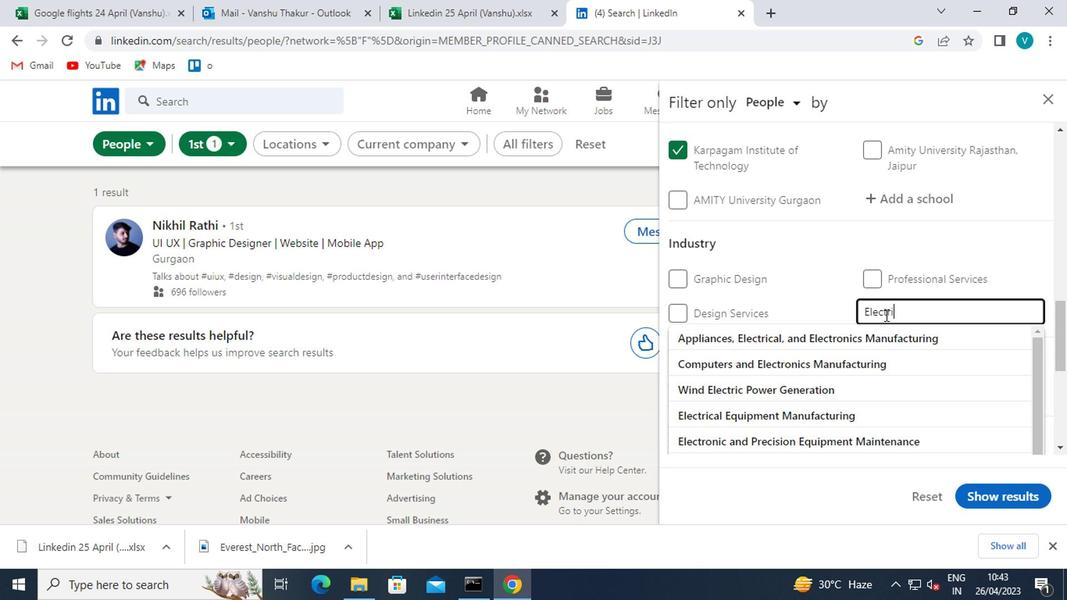
Action: Mouse moved to (820, 350)
Screenshot: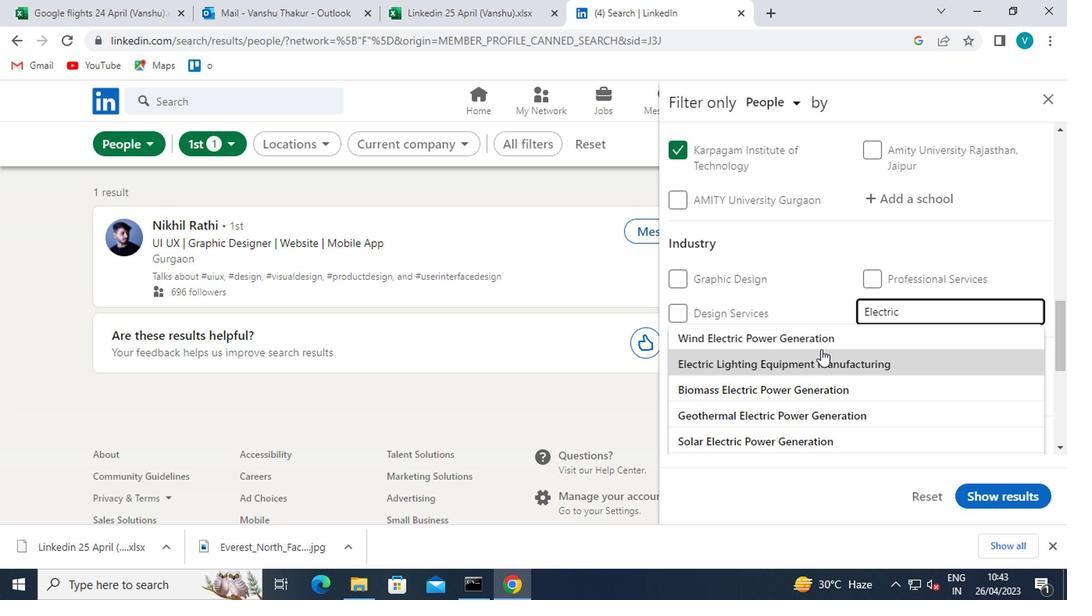 
Action: Key pressed <Key.shift>POWER<Key.space><Key.shift>TRAN
Screenshot: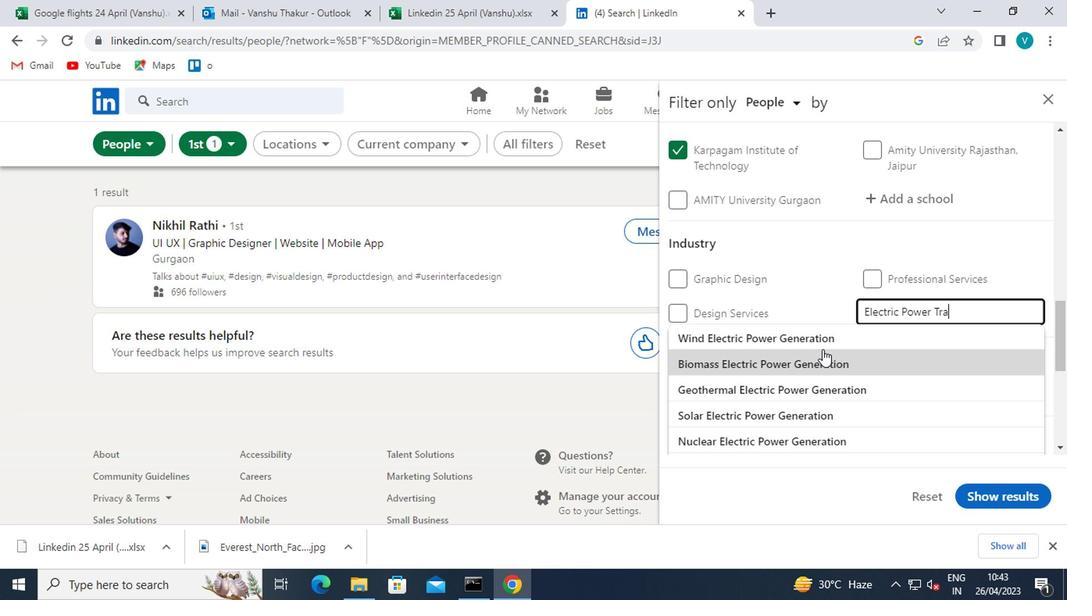 
Action: Mouse moved to (835, 342)
Screenshot: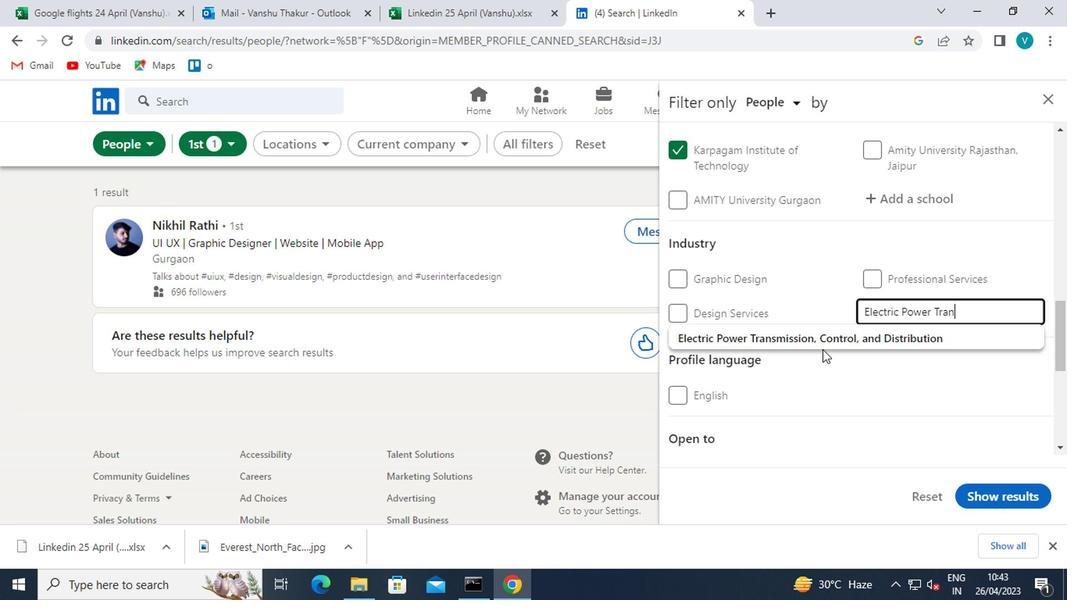 
Action: Mouse pressed left at (835, 342)
Screenshot: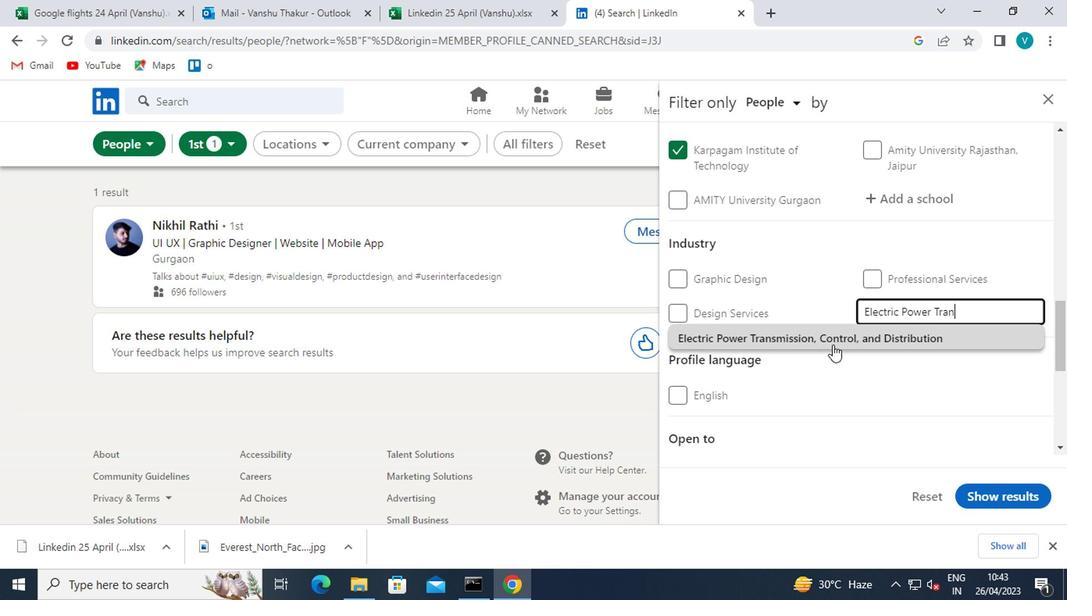 
Action: Mouse moved to (832, 342)
Screenshot: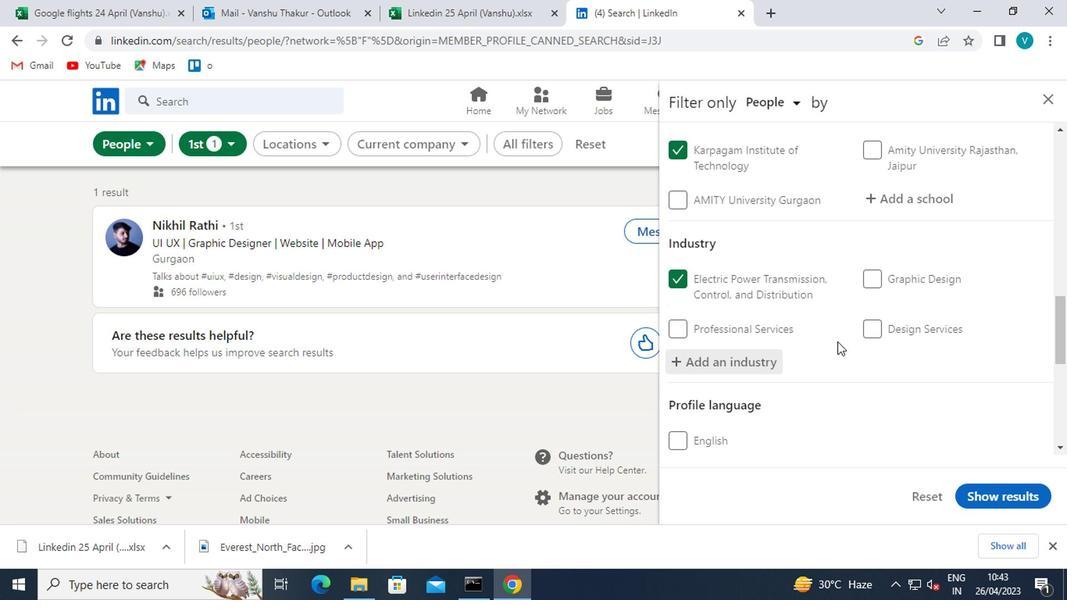 
Action: Mouse scrolled (832, 341) with delta (0, -1)
Screenshot: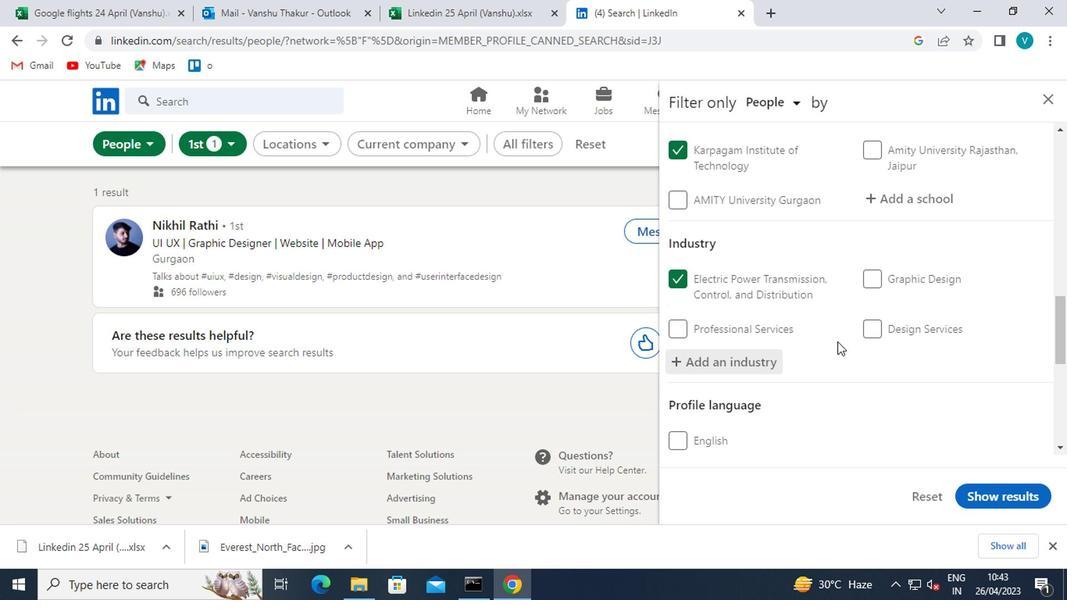 
Action: Mouse moved to (780, 346)
Screenshot: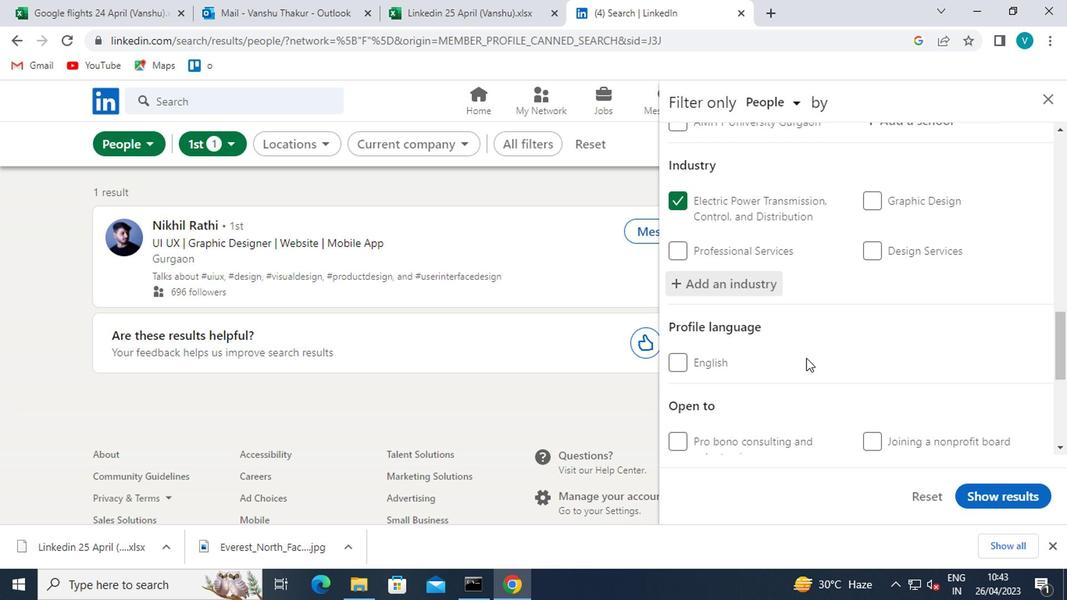 
Action: Mouse scrolled (780, 346) with delta (0, 0)
Screenshot: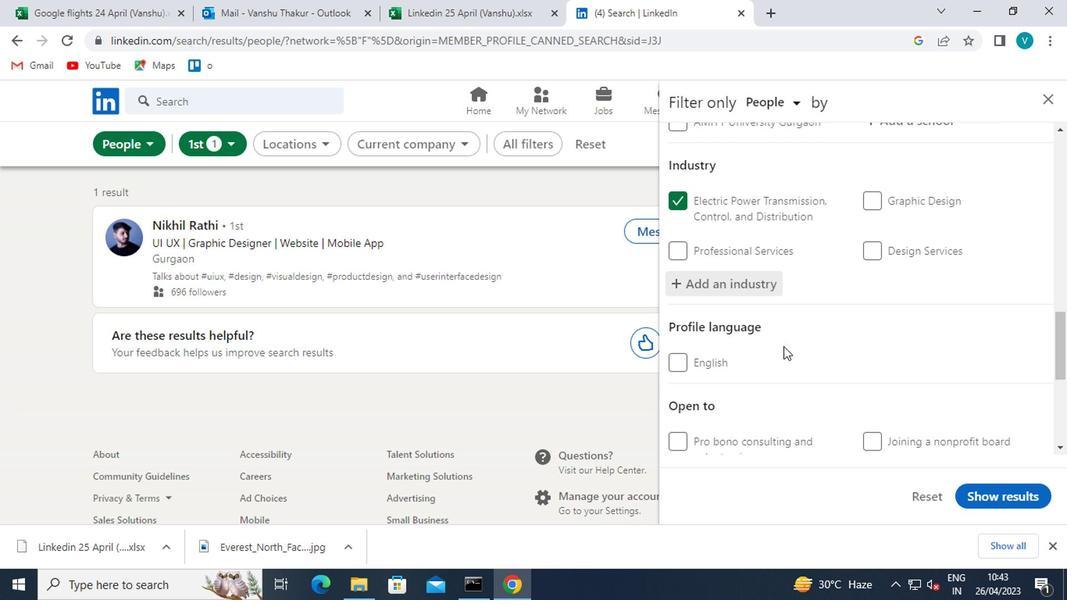 
Action: Mouse moved to (774, 348)
Screenshot: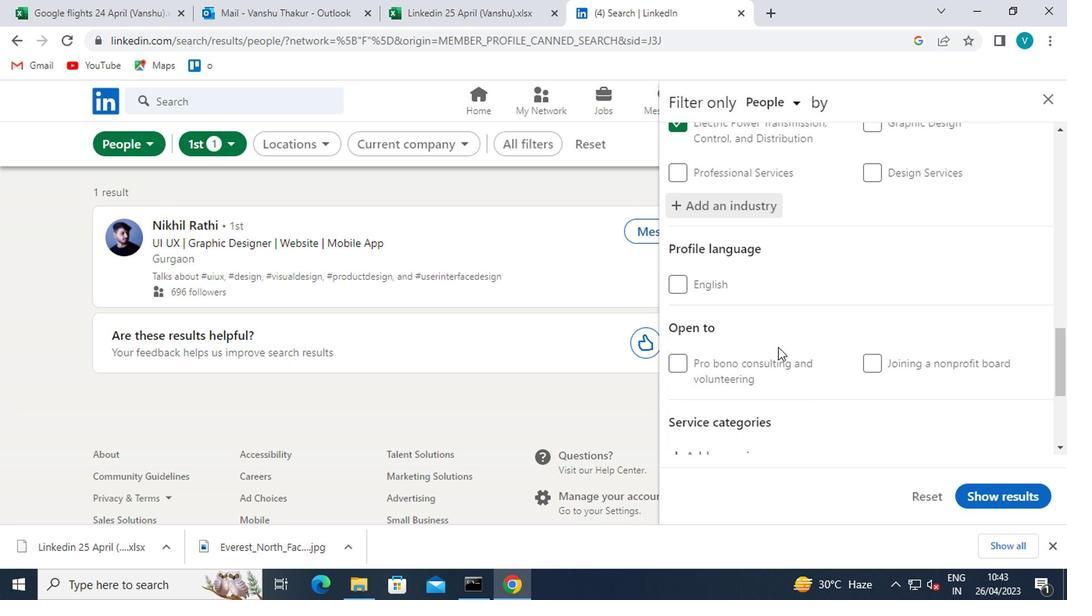 
Action: Mouse scrolled (774, 348) with delta (0, 0)
Screenshot: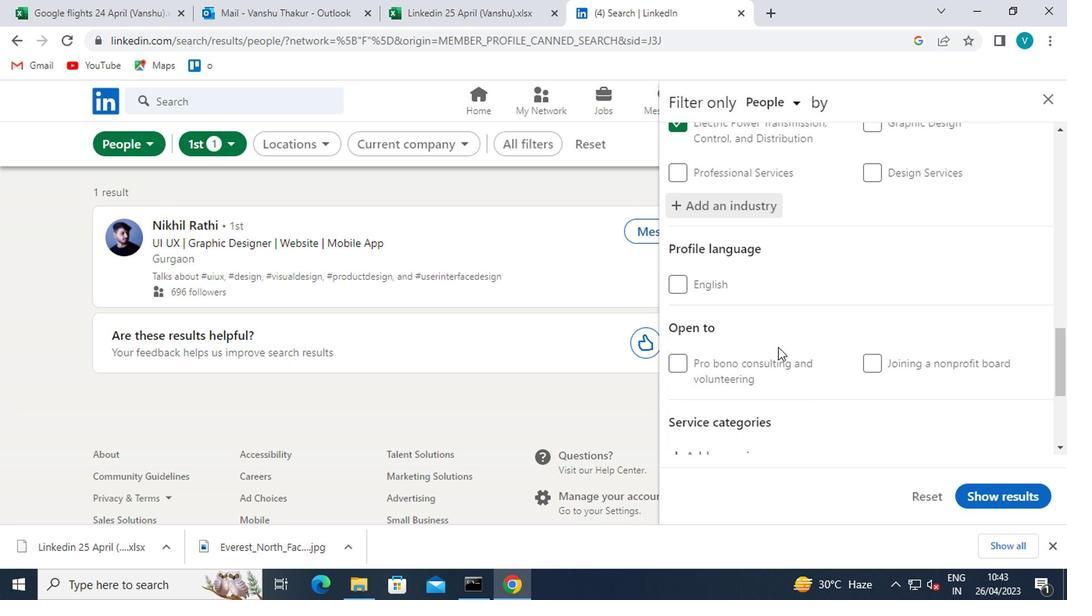 
Action: Mouse scrolled (774, 348) with delta (0, 0)
Screenshot: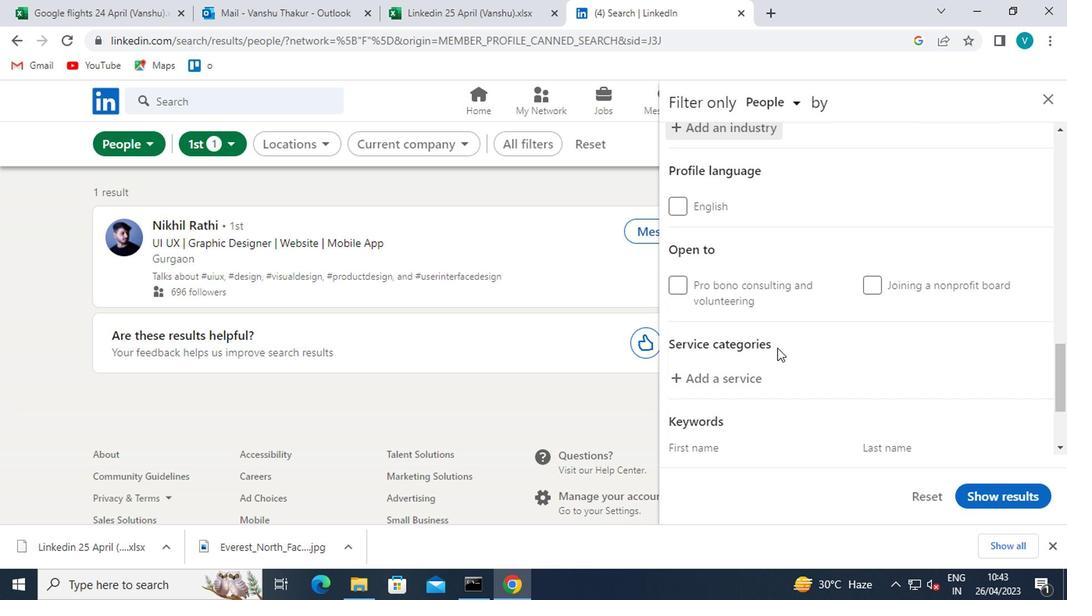 
Action: Mouse moved to (746, 308)
Screenshot: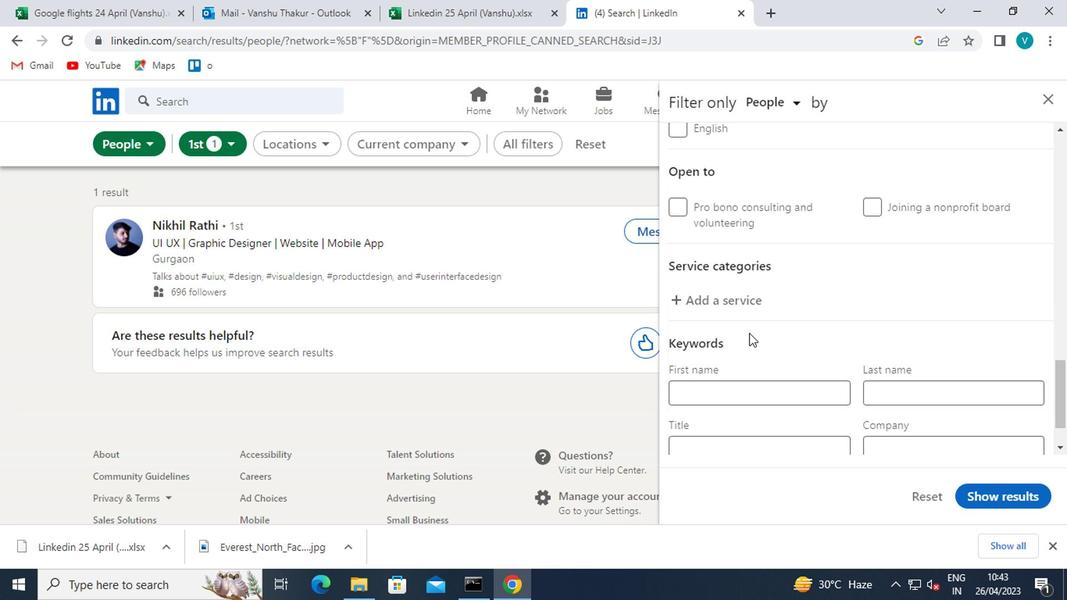 
Action: Mouse pressed left at (746, 308)
Screenshot: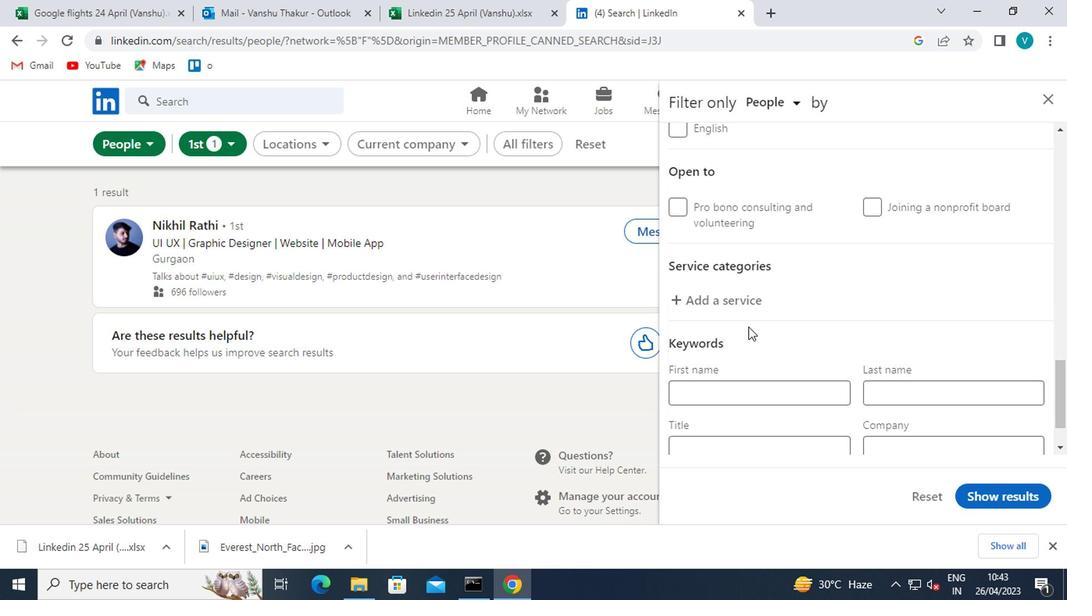 
Action: Key pressed <Key.shift>DUI<Key.space><Key.shift>LAW<Key.space>
Screenshot: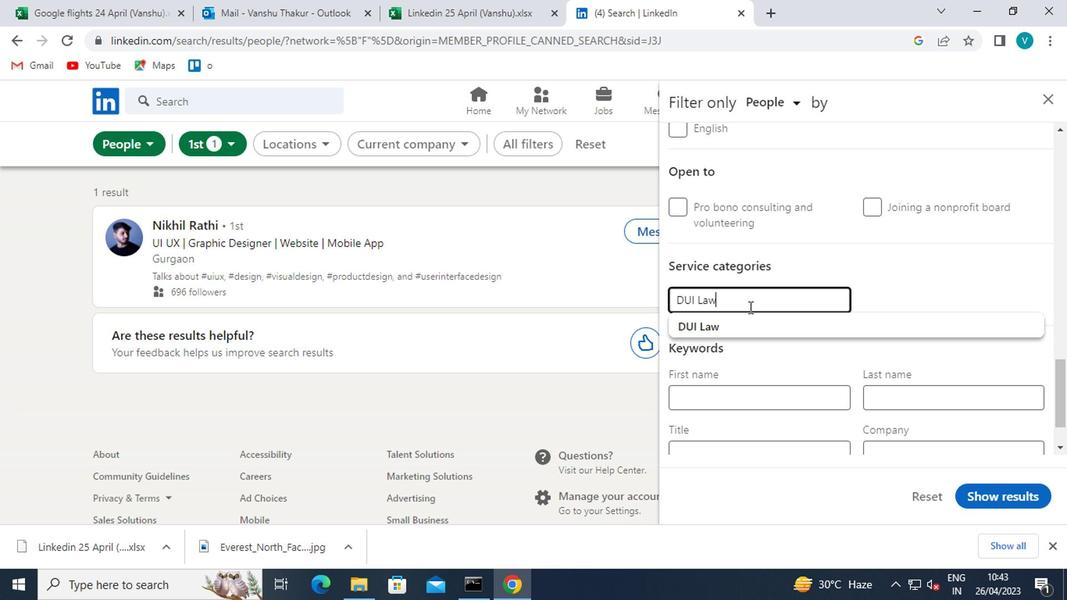 
Action: Mouse moved to (730, 320)
Screenshot: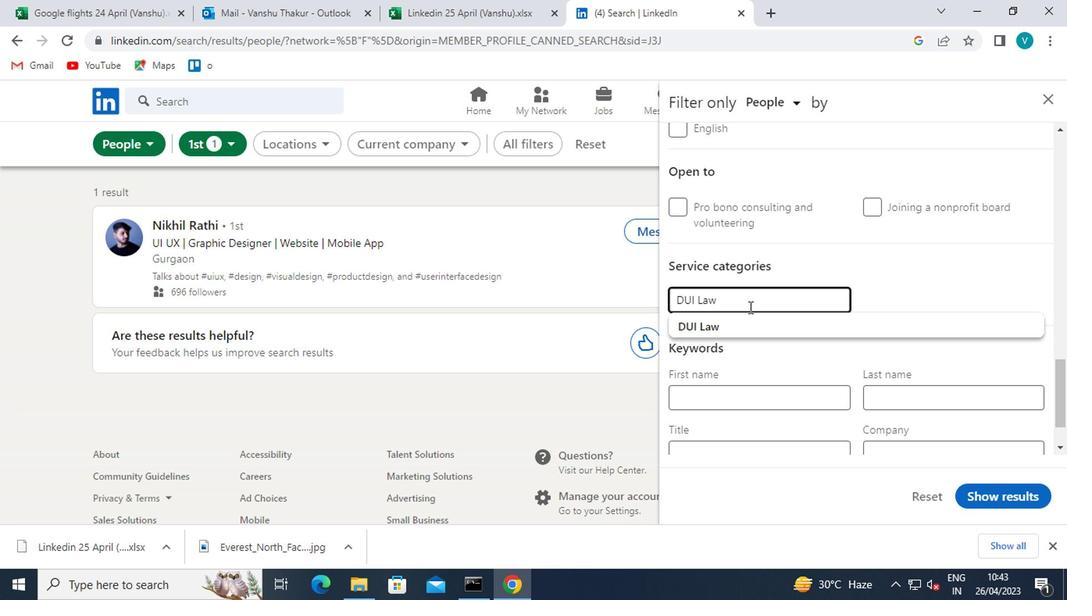 
Action: Mouse pressed left at (730, 320)
Screenshot: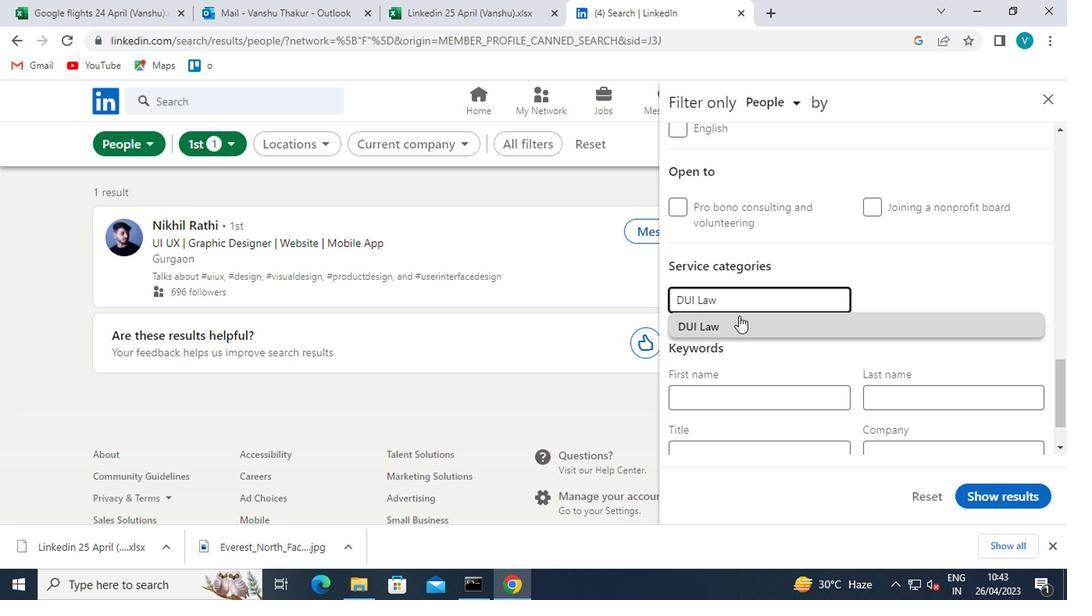 
Action: Mouse scrolled (730, 319) with delta (0, 0)
Screenshot: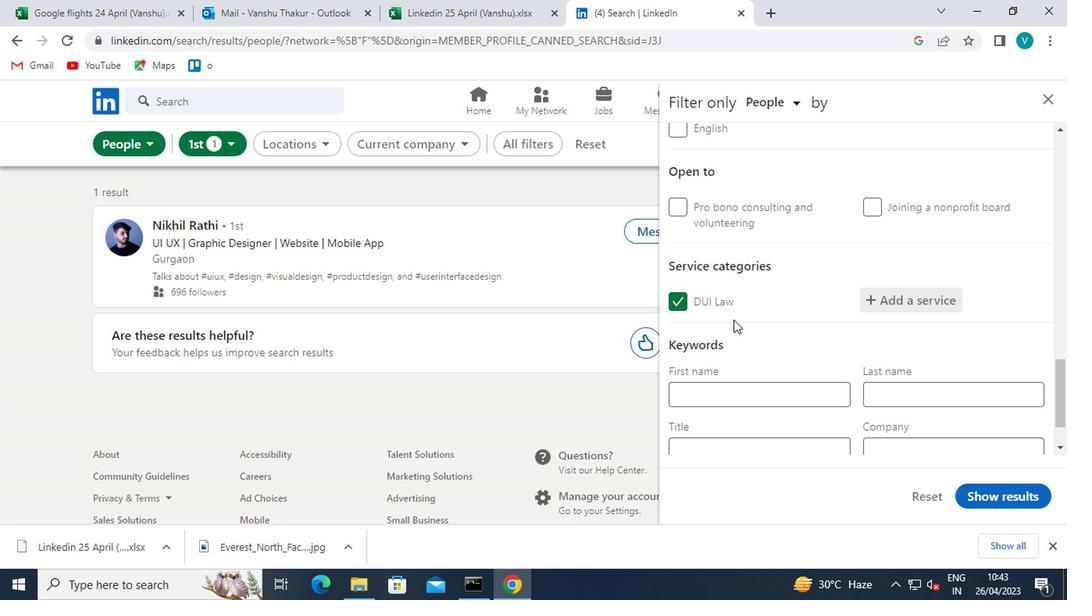 
Action: Mouse scrolled (730, 319) with delta (0, 0)
Screenshot: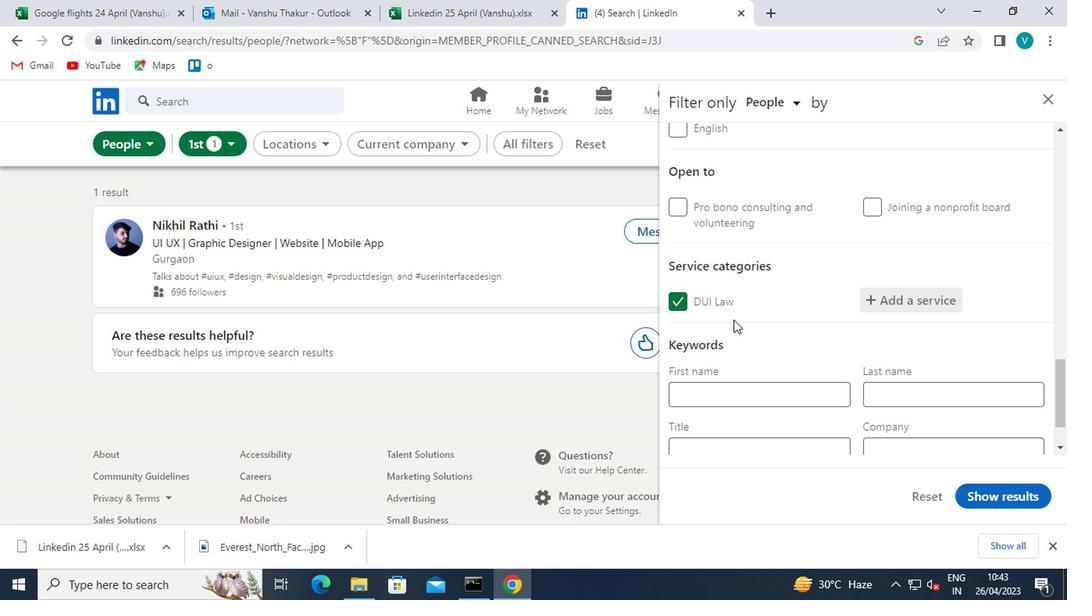 
Action: Mouse moved to (720, 379)
Screenshot: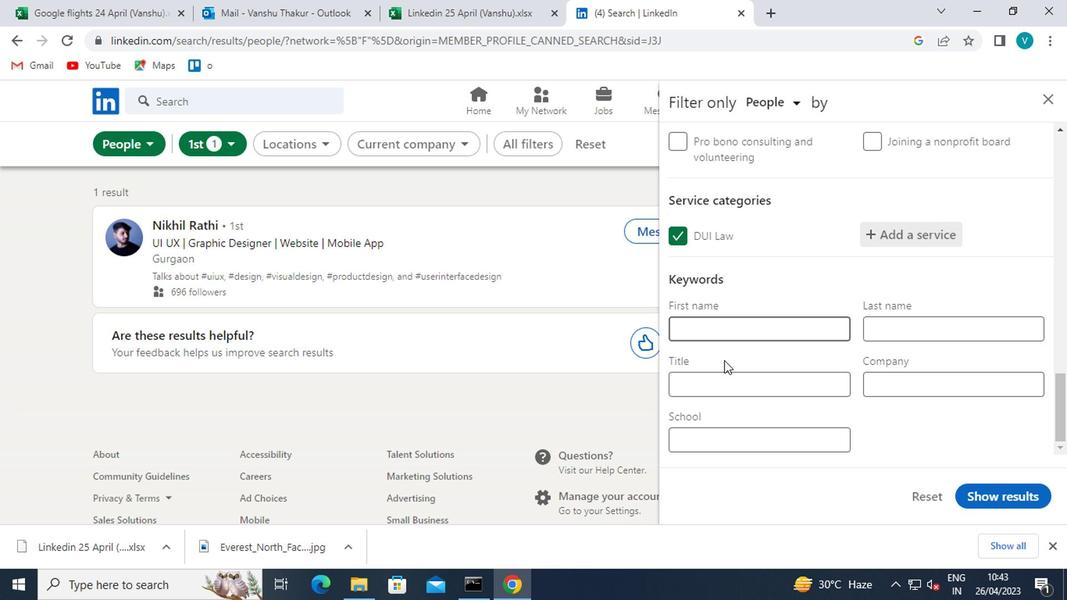 
Action: Mouse pressed left at (720, 379)
Screenshot: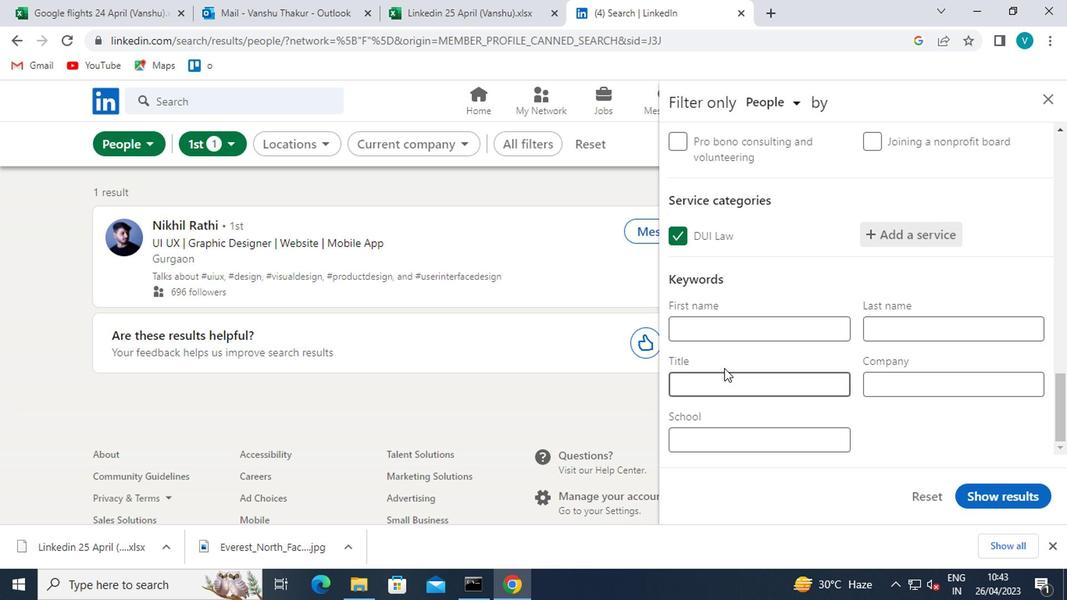 
Action: Key pressed <Key.shift>PHYSICAL<Key.space><Key.shift>THERAPY<Key.space><Key.shift>ASSISTANT<Key.space>
Screenshot: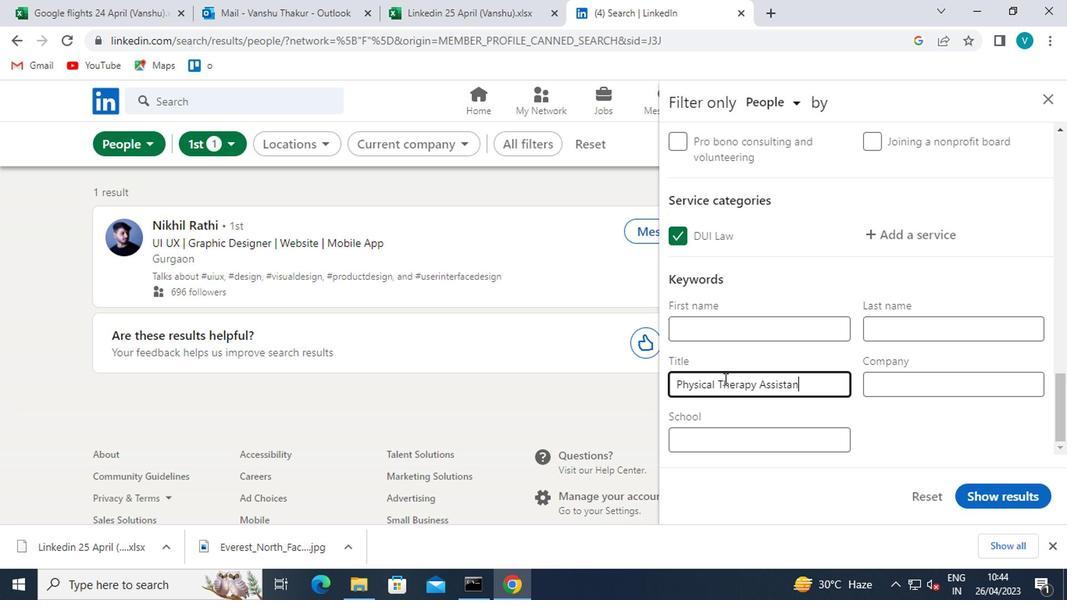 
Action: Mouse moved to (971, 496)
Screenshot: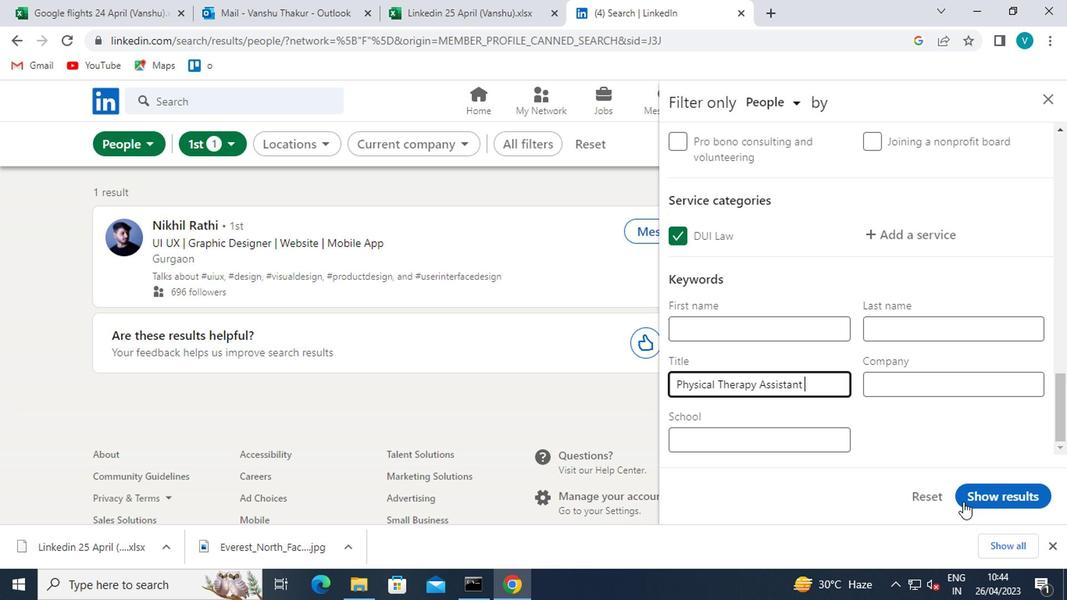 
Action: Mouse pressed left at (971, 496)
Screenshot: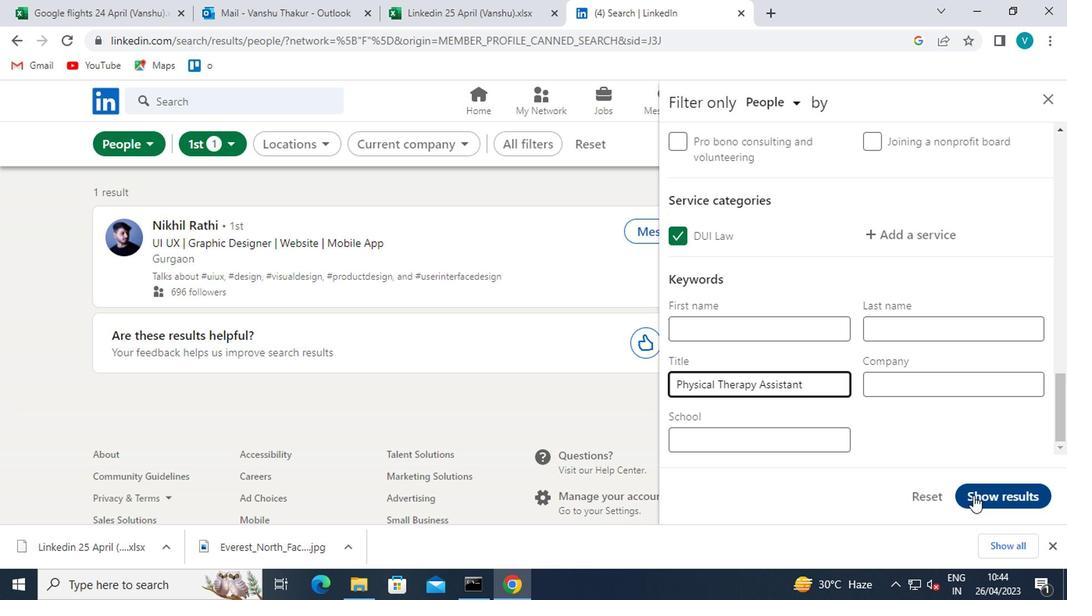 
Action: Mouse pressed left at (971, 496)
Screenshot: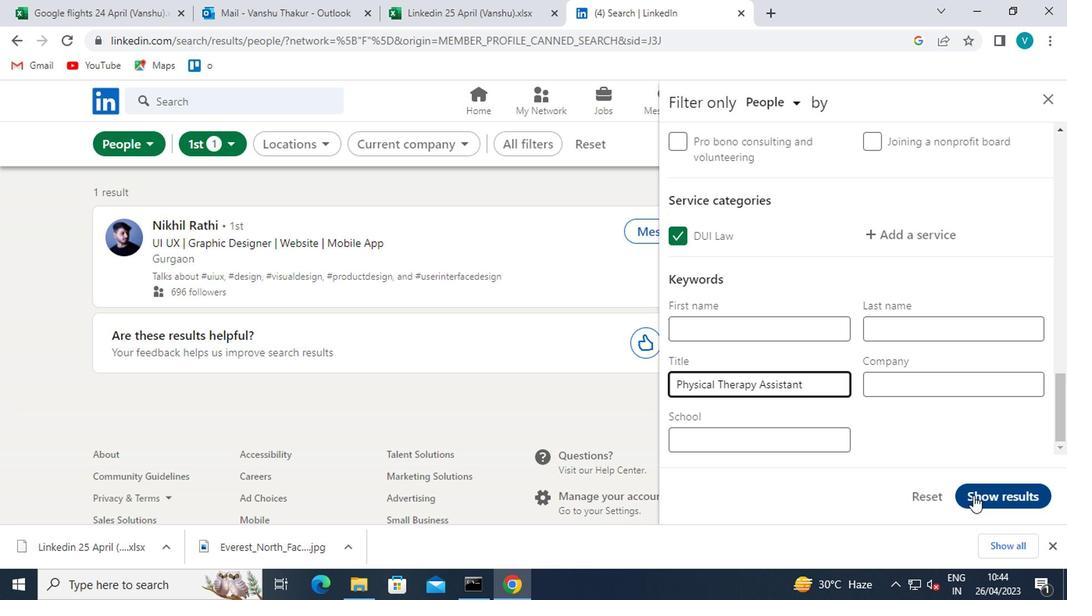 
